 Task: Search one way flight ticket for 3 adults, 3 children in premium economy from Pasco: Tri-cities Airport to Rockford: Chicago Rockford International Airport(was Northwest Chicagoland Regional Airport At Rockford) on 5-1-2023. Choice of flights is Spirit. Number of bags: 1 carry on bag. Price is upto 84000. Outbound departure time preference is 19:15.
Action: Mouse moved to (209, 362)
Screenshot: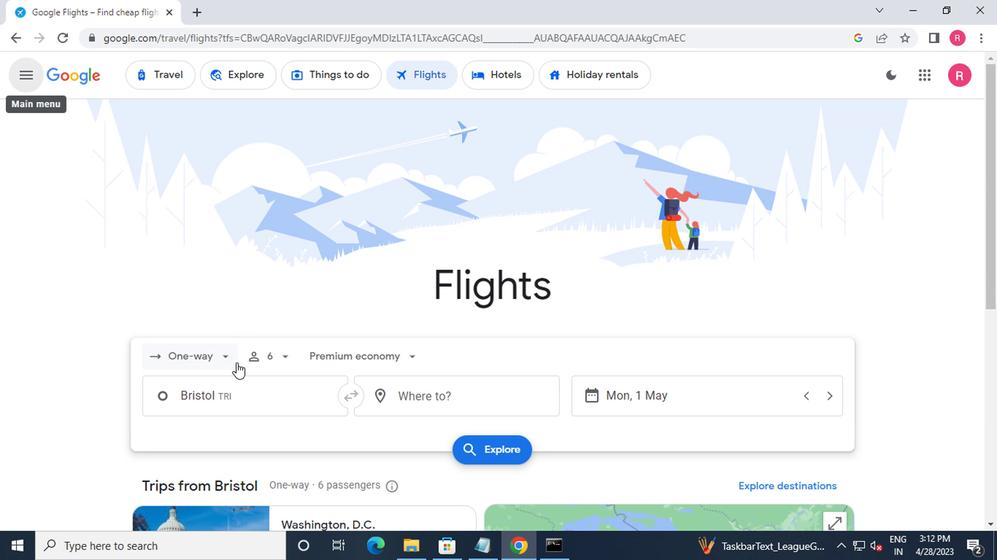 
Action: Mouse pressed left at (209, 362)
Screenshot: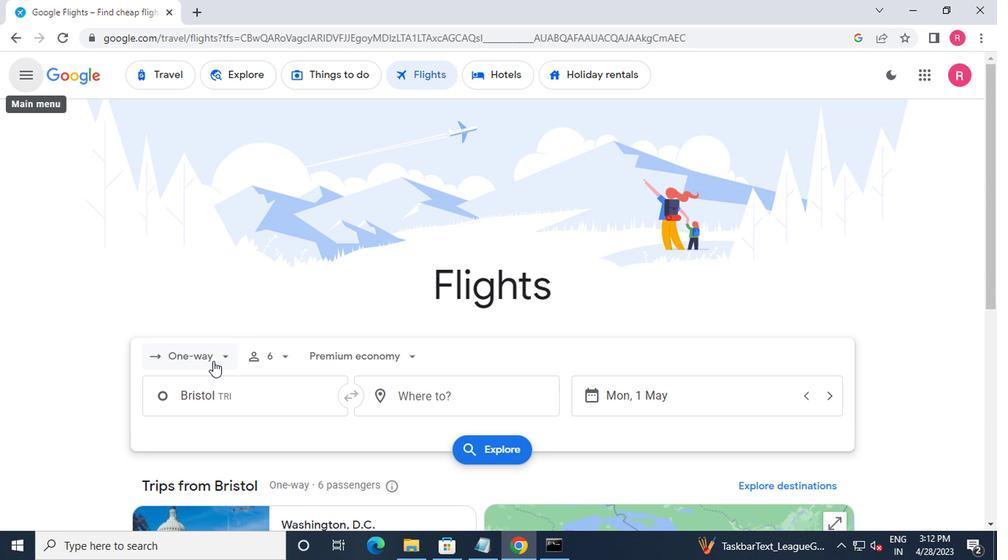 
Action: Mouse moved to (213, 417)
Screenshot: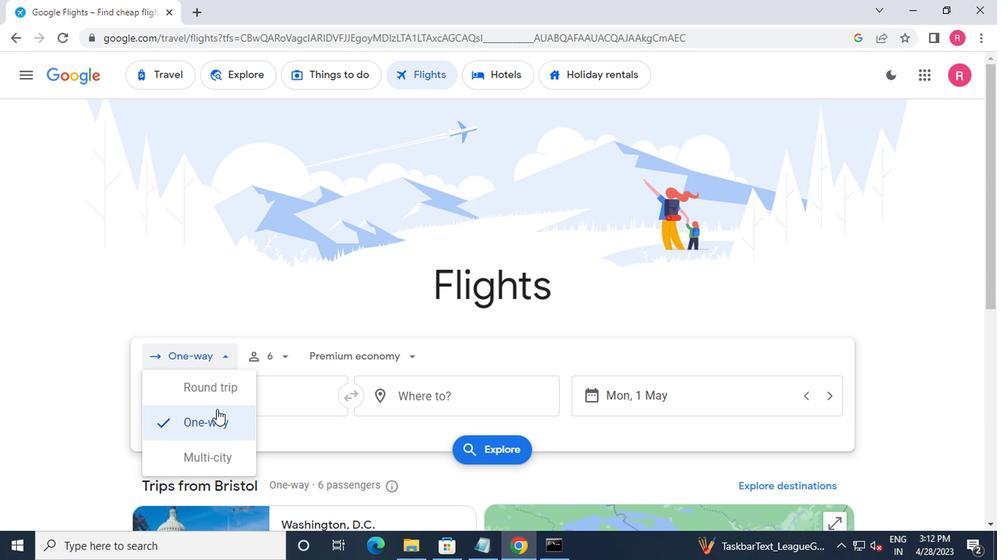 
Action: Mouse pressed left at (213, 417)
Screenshot: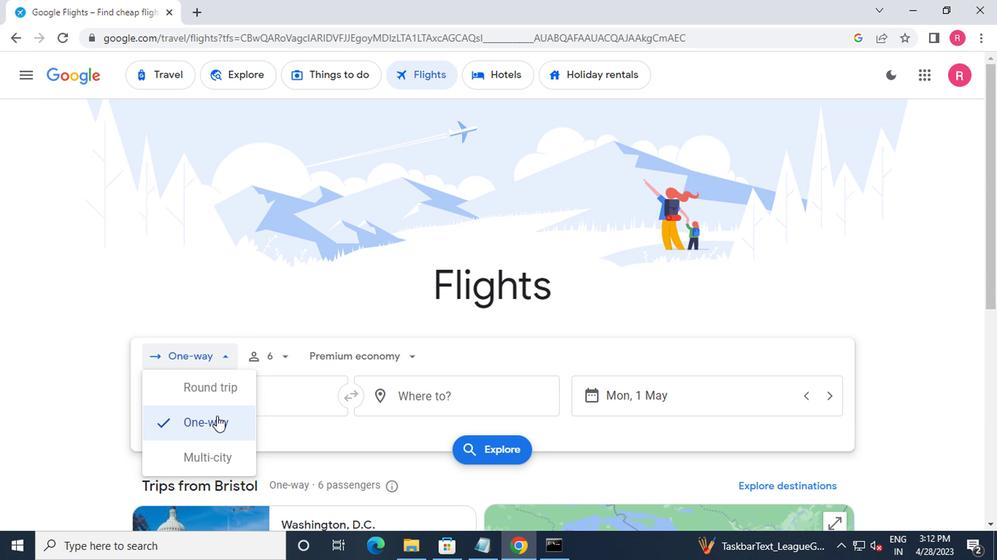 
Action: Mouse moved to (273, 357)
Screenshot: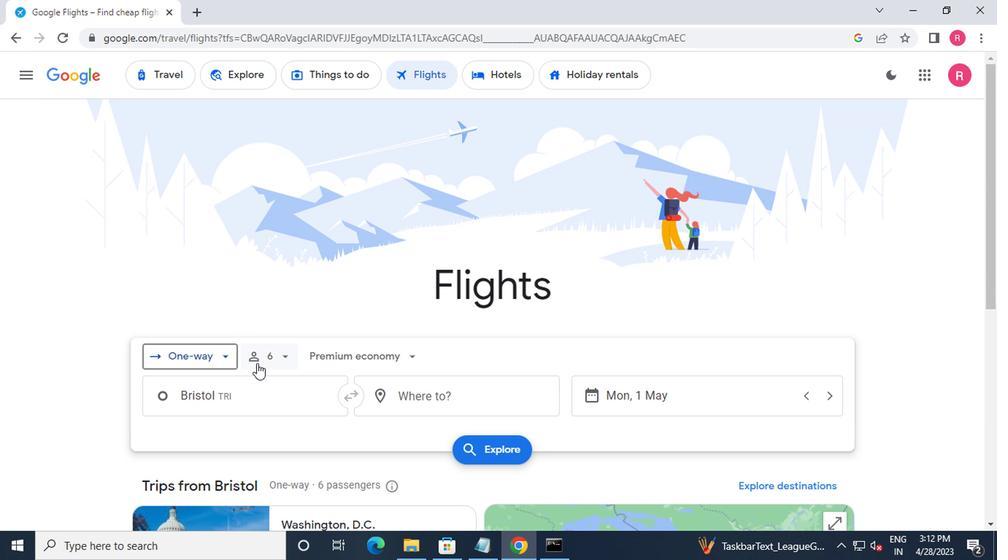 
Action: Mouse pressed left at (273, 357)
Screenshot: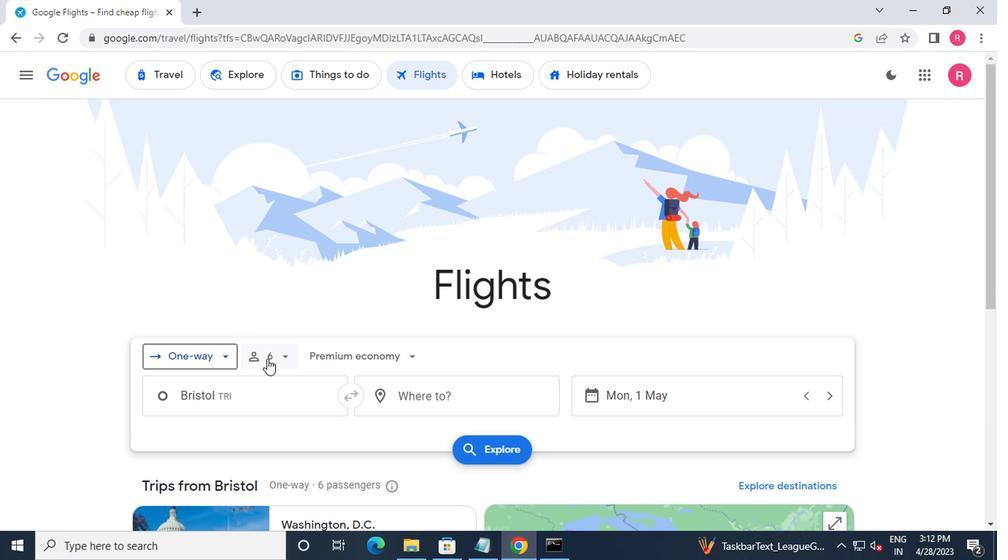 
Action: Mouse moved to (394, 398)
Screenshot: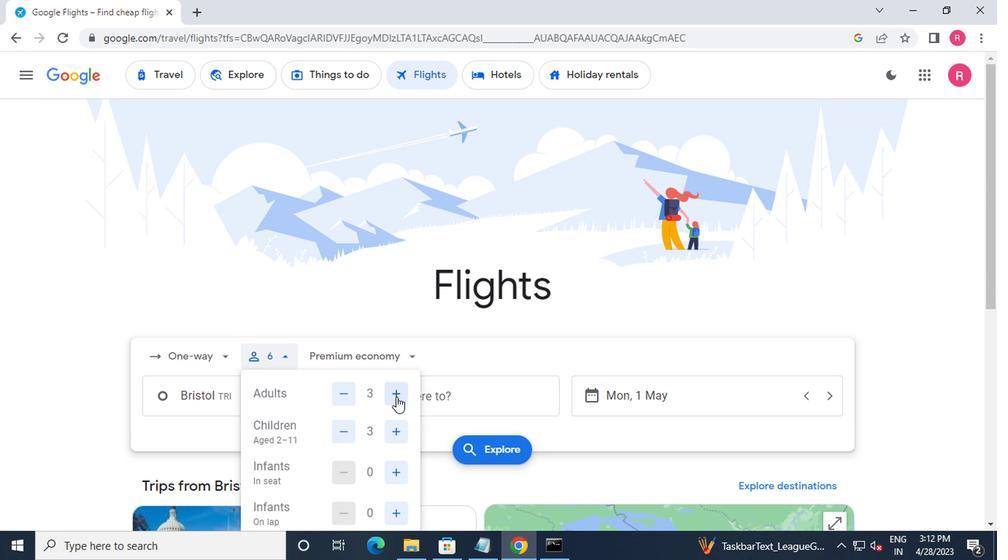 
Action: Mouse pressed left at (394, 398)
Screenshot: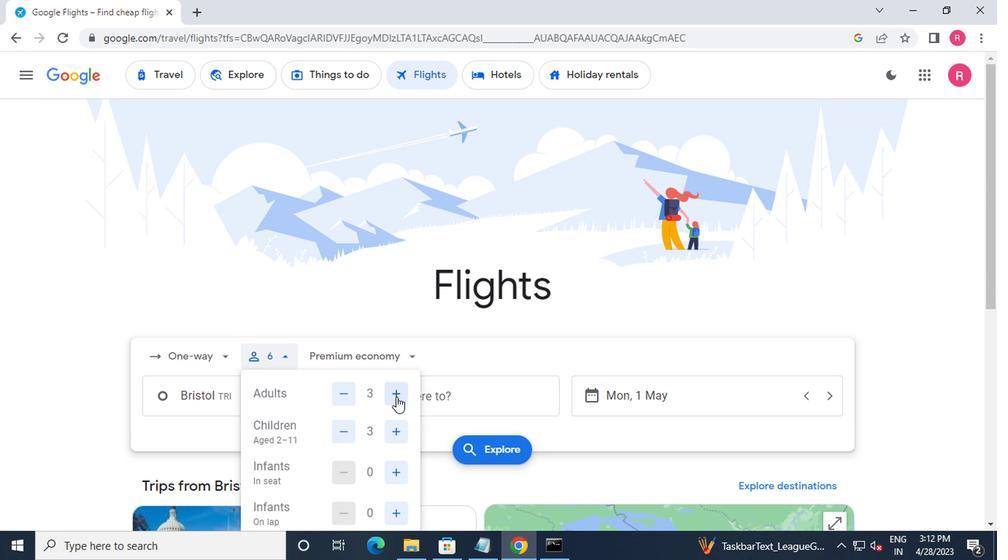 
Action: Mouse moved to (349, 431)
Screenshot: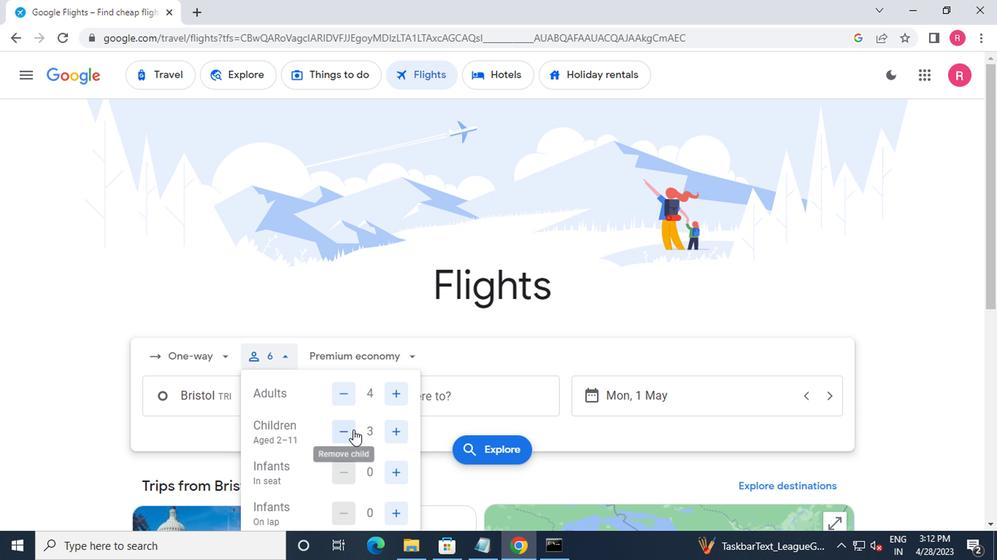 
Action: Mouse pressed left at (349, 431)
Screenshot: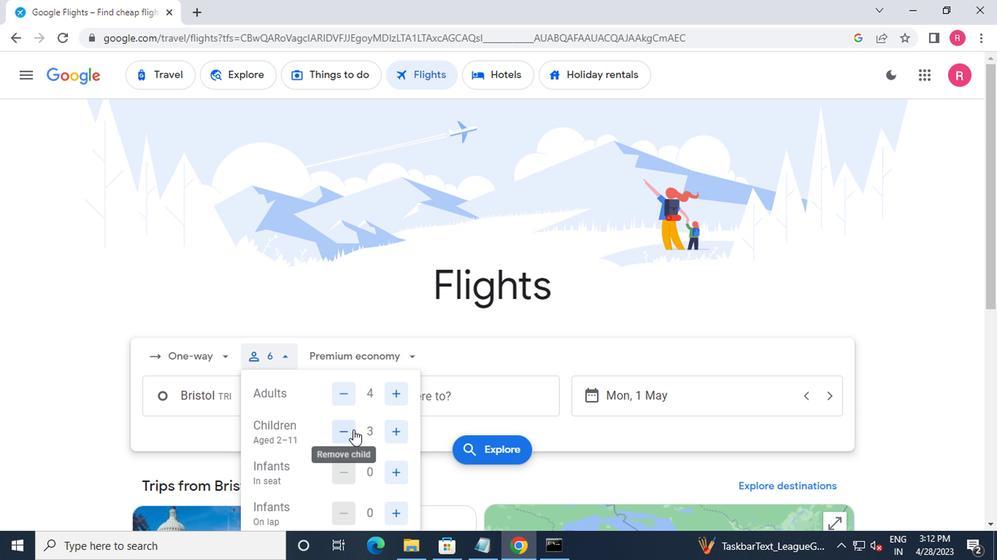 
Action: Mouse moved to (394, 469)
Screenshot: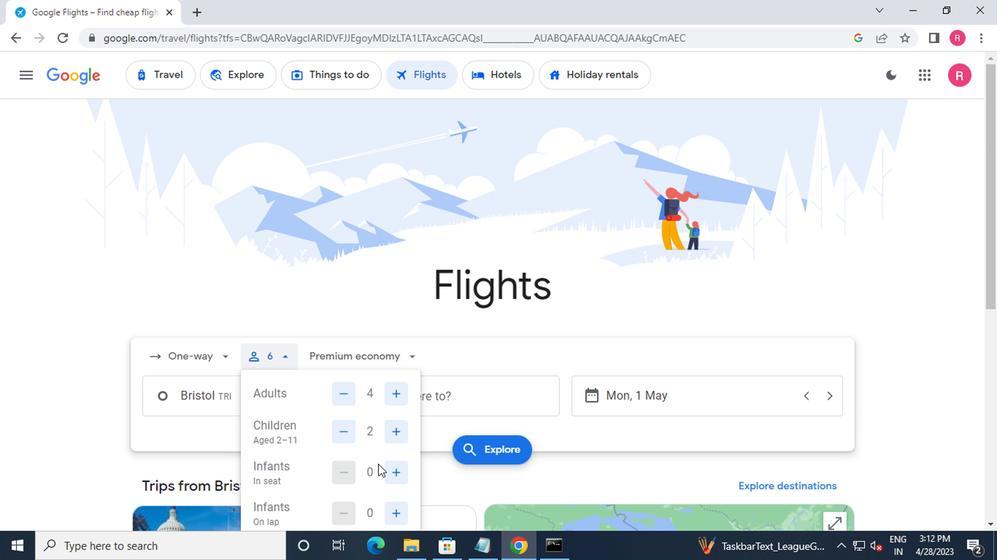 
Action: Mouse pressed left at (394, 469)
Screenshot: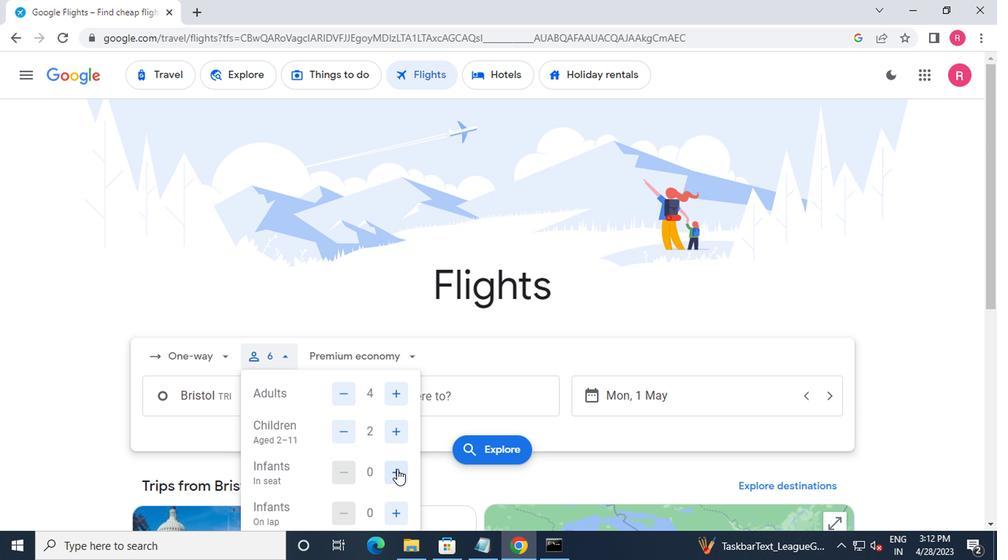 
Action: Mouse pressed left at (394, 469)
Screenshot: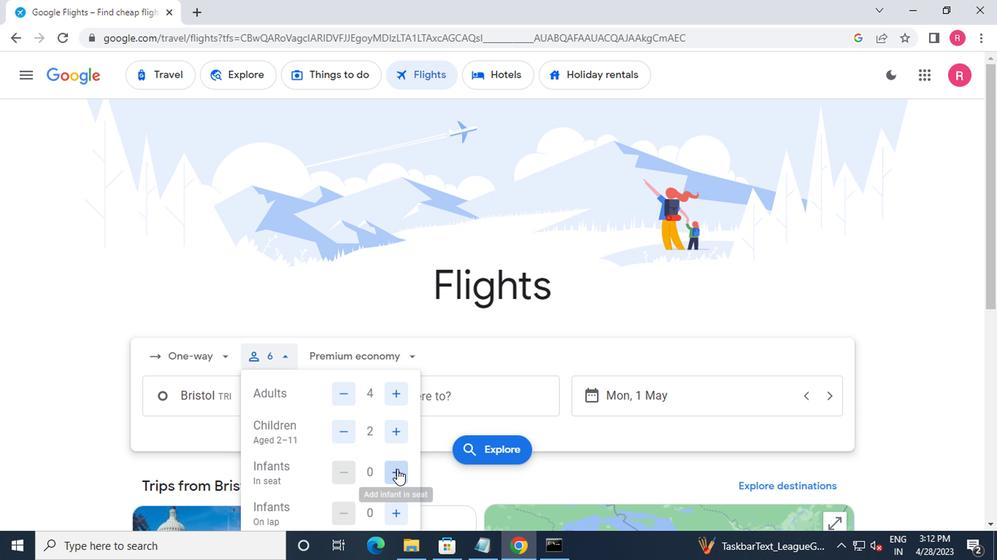 
Action: Mouse moved to (402, 507)
Screenshot: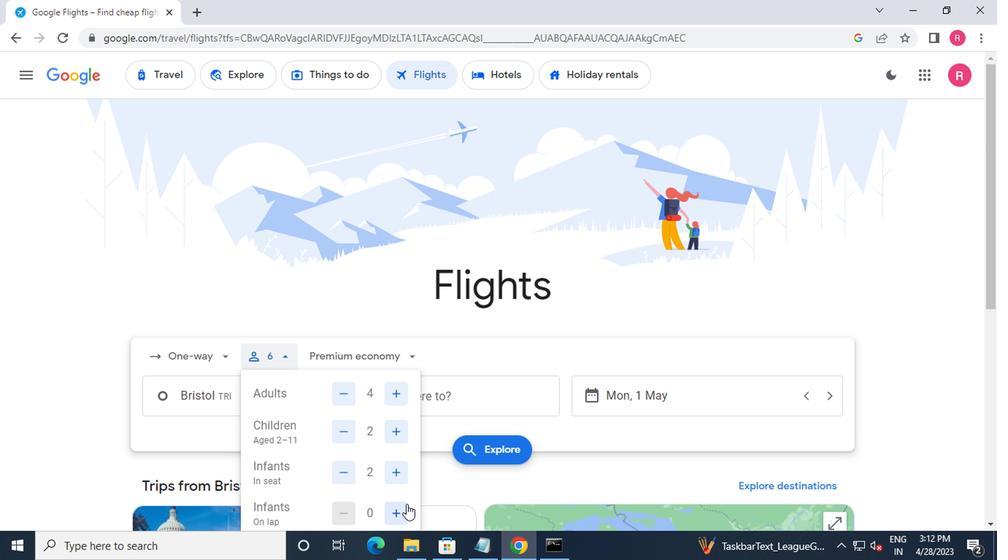 
Action: Mouse pressed left at (402, 507)
Screenshot: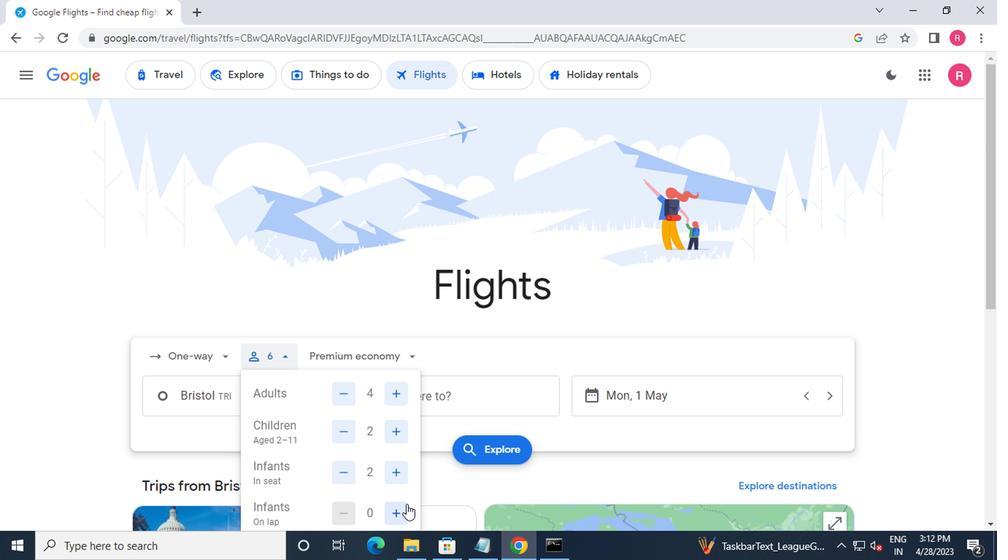 
Action: Mouse moved to (401, 497)
Screenshot: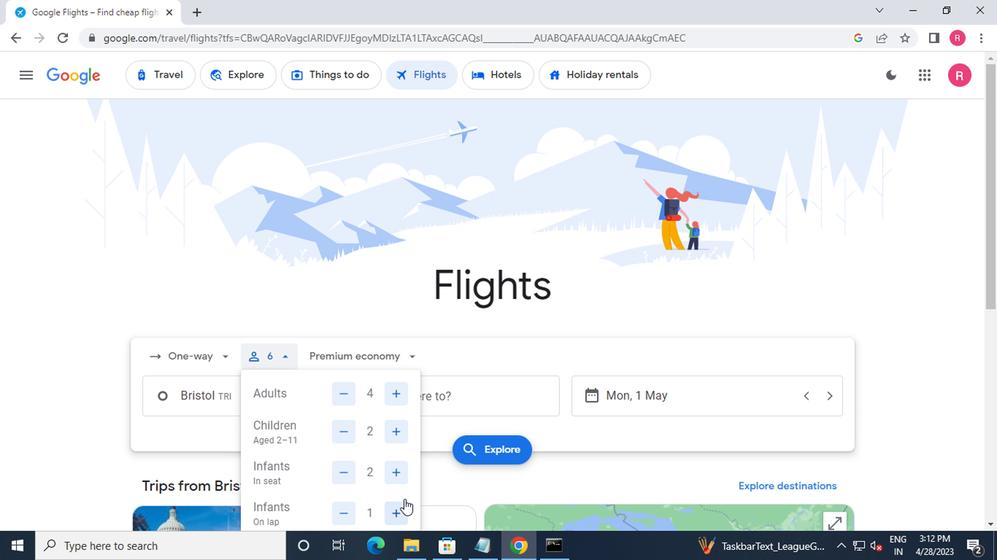 
Action: Mouse scrolled (401, 496) with delta (0, 0)
Screenshot: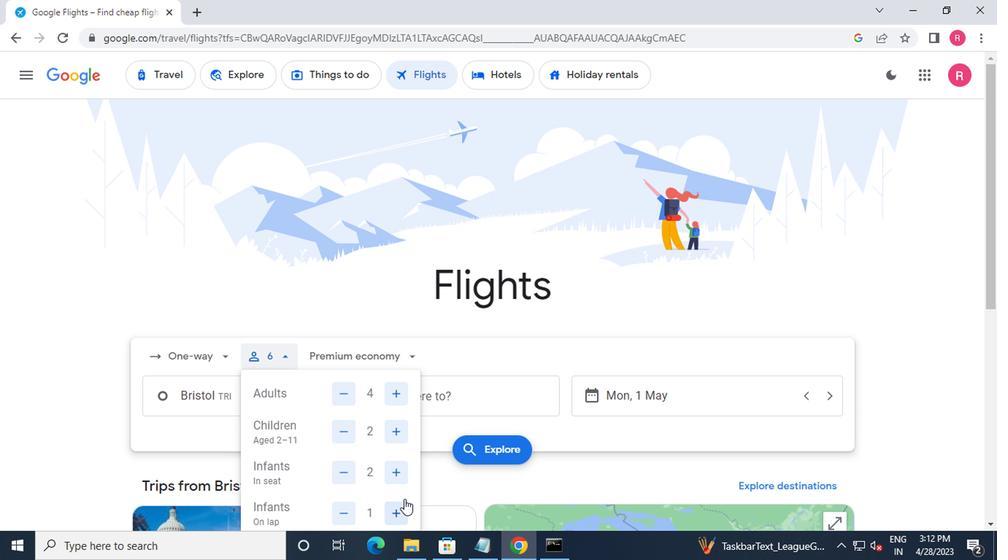 
Action: Mouse moved to (388, 480)
Screenshot: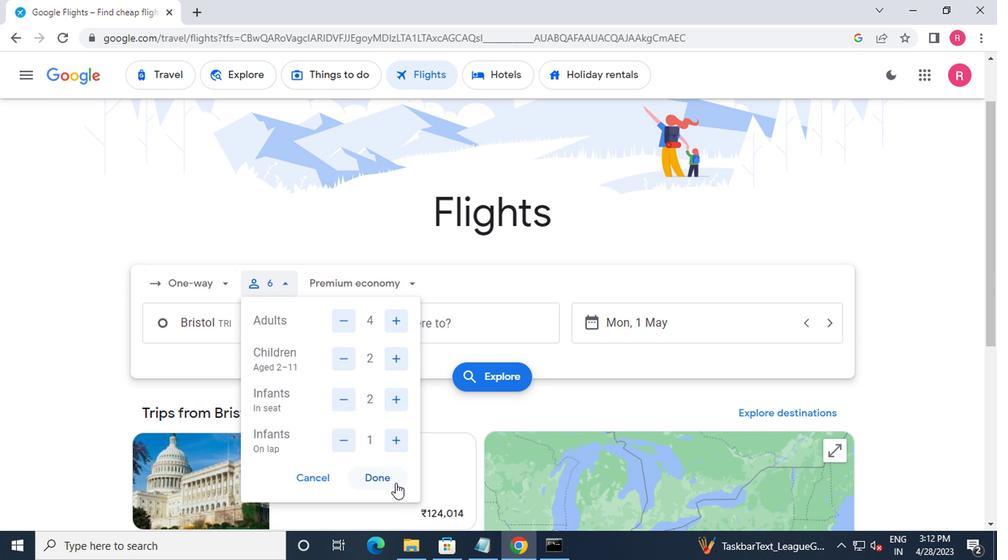 
Action: Mouse pressed left at (388, 480)
Screenshot: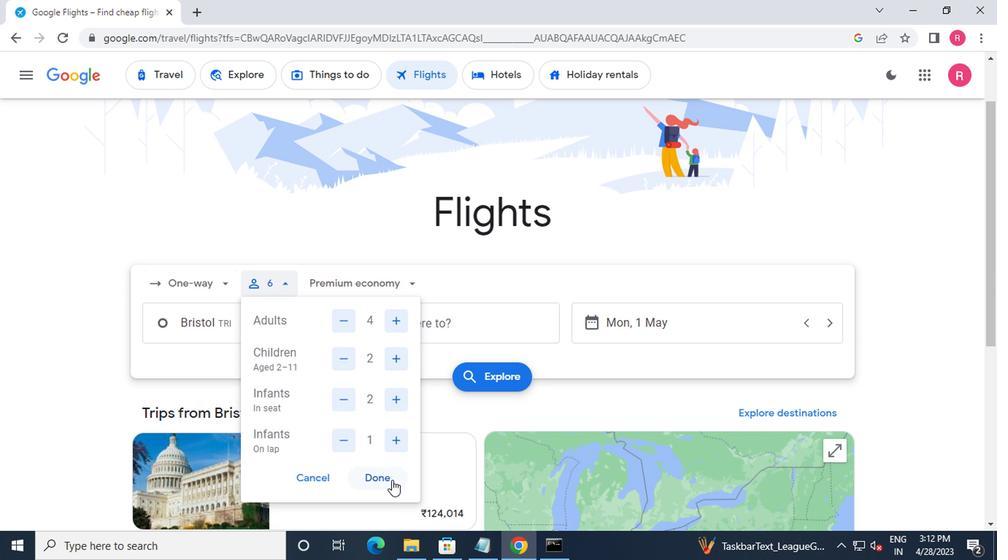
Action: Mouse moved to (362, 278)
Screenshot: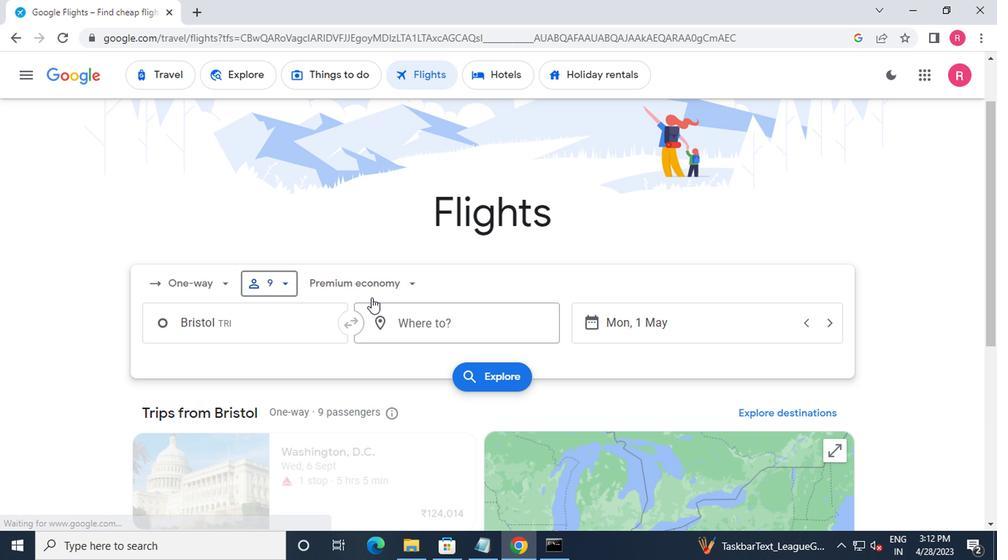 
Action: Mouse pressed left at (362, 278)
Screenshot: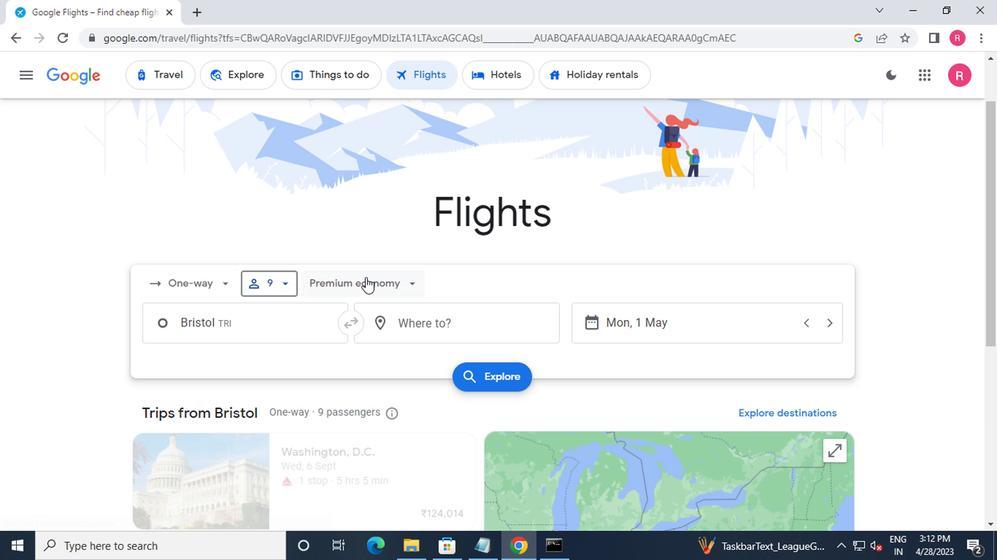 
Action: Mouse moved to (360, 326)
Screenshot: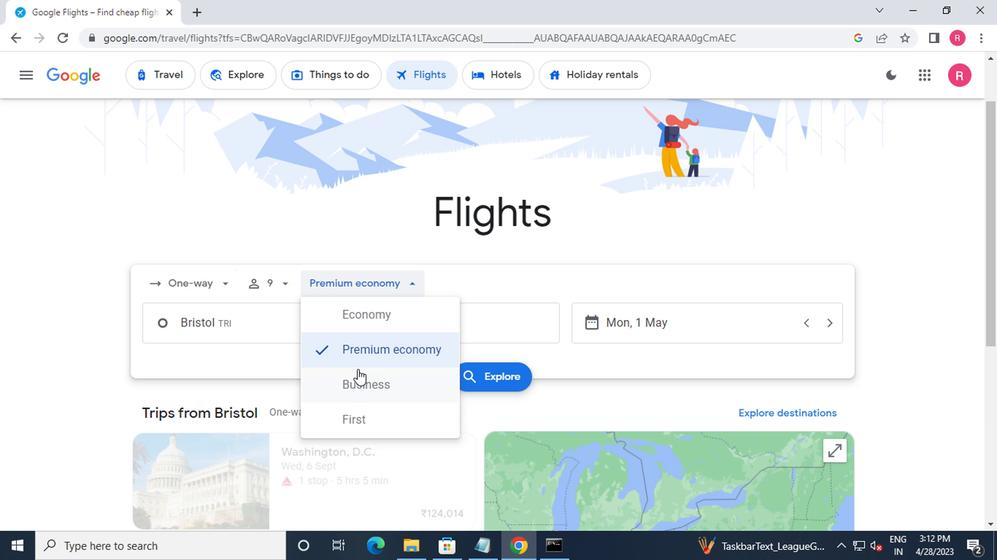 
Action: Mouse pressed left at (360, 326)
Screenshot: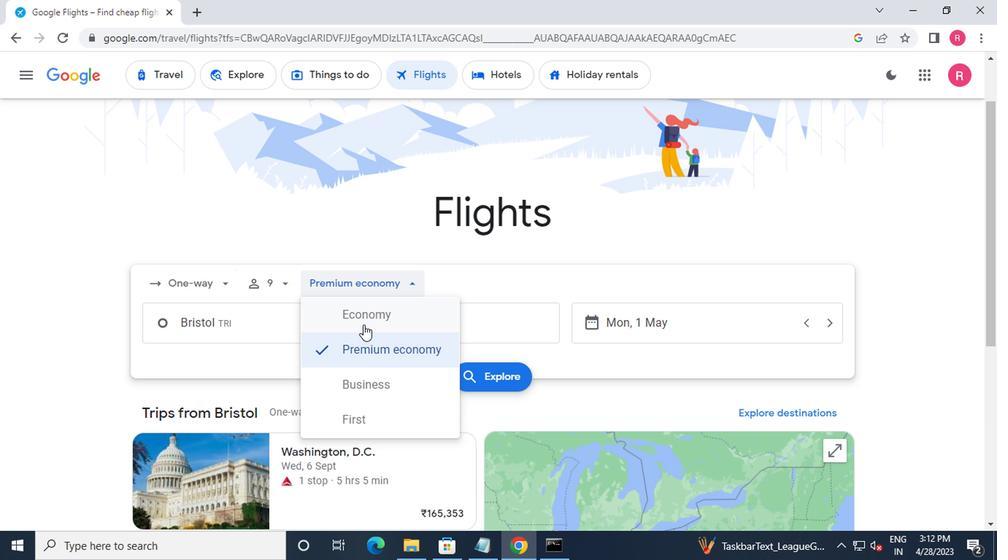 
Action: Mouse moved to (329, 332)
Screenshot: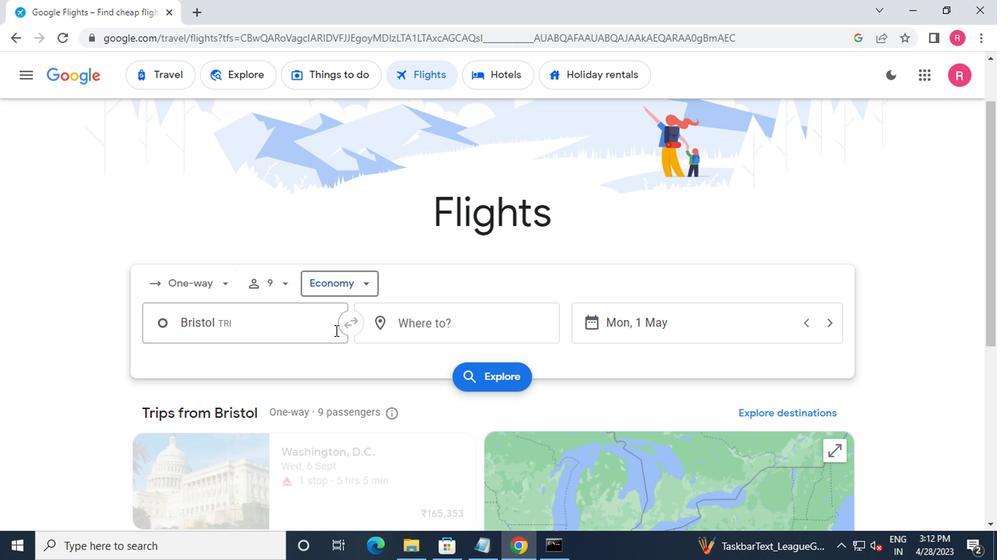 
Action: Mouse pressed left at (329, 332)
Screenshot: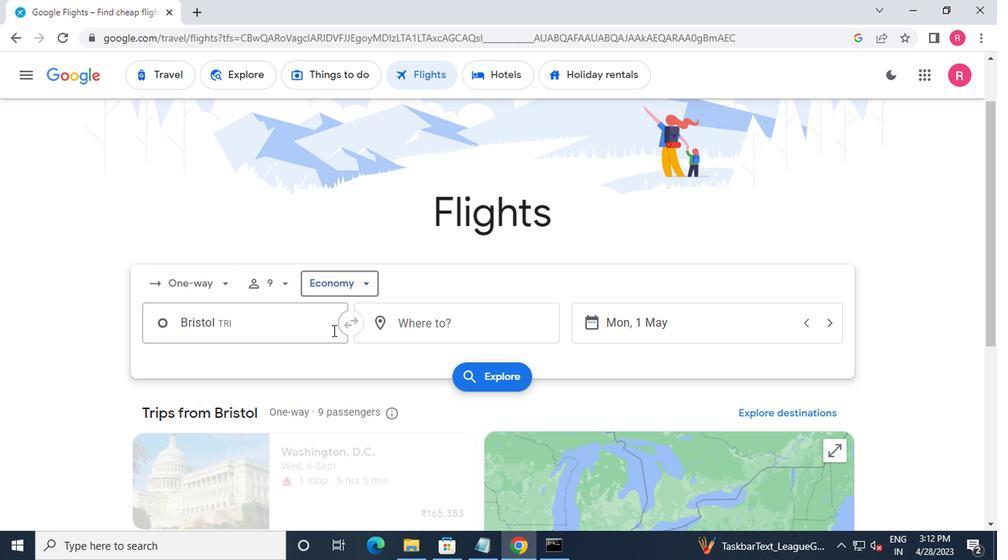 
Action: Mouse moved to (223, 372)
Screenshot: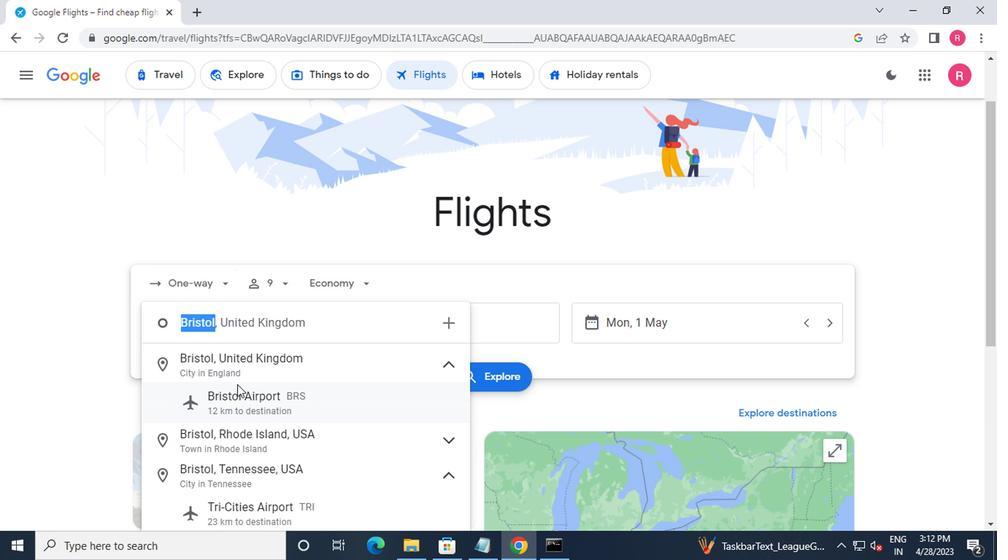 
Action: Mouse scrolled (223, 372) with delta (0, 0)
Screenshot: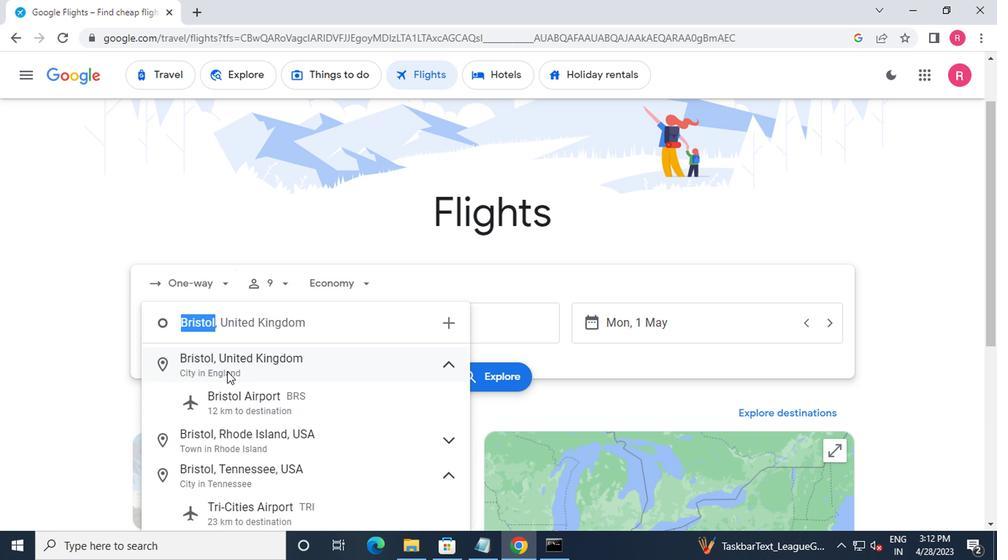 
Action: Mouse scrolled (223, 372) with delta (0, 0)
Screenshot: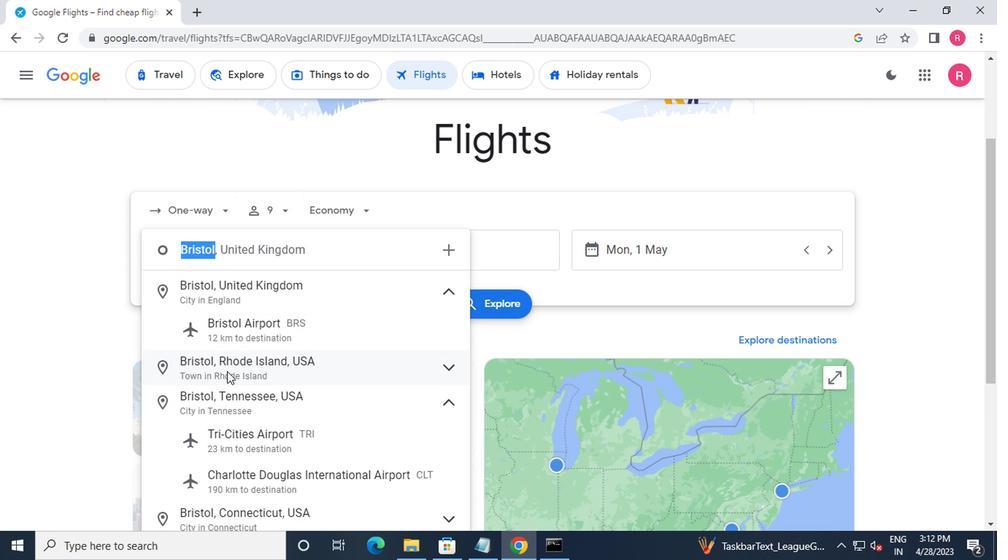 
Action: Mouse scrolled (223, 372) with delta (0, 0)
Screenshot: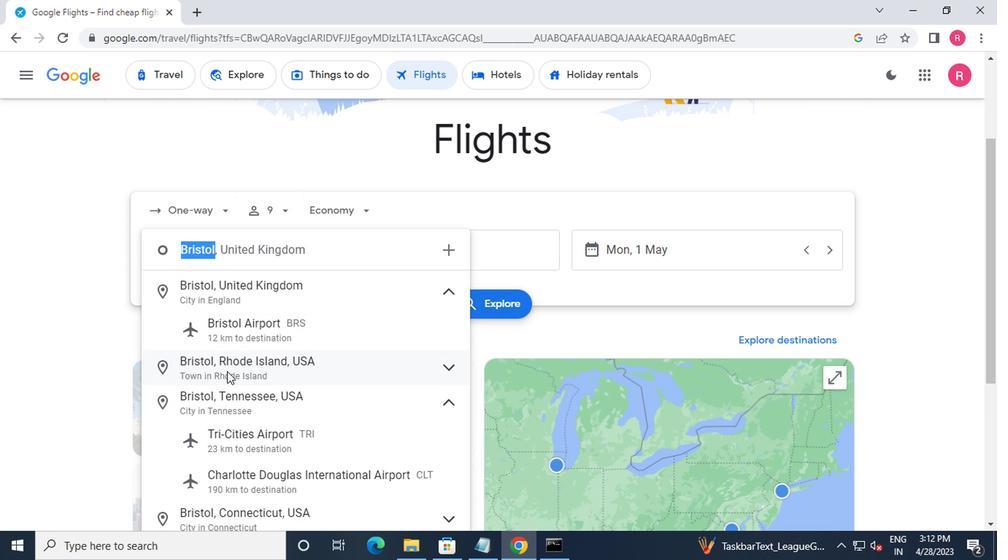 
Action: Mouse moved to (224, 369)
Screenshot: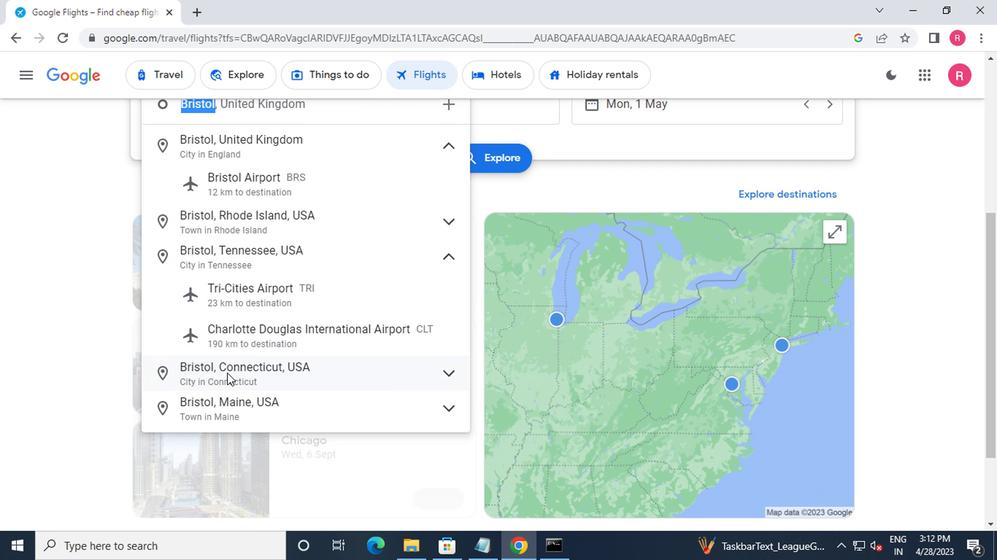 
Action: Mouse scrolled (224, 369) with delta (0, 0)
Screenshot: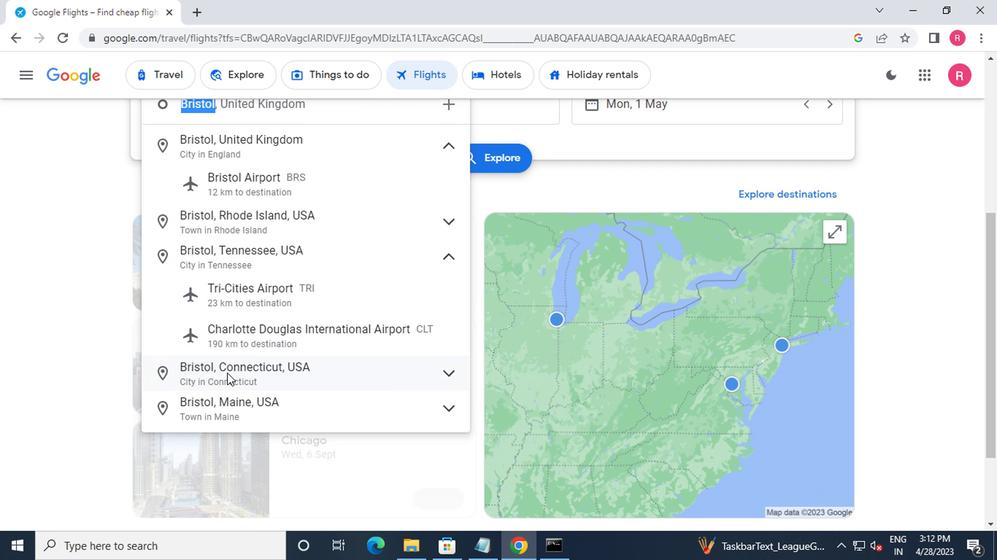 
Action: Mouse moved to (227, 357)
Screenshot: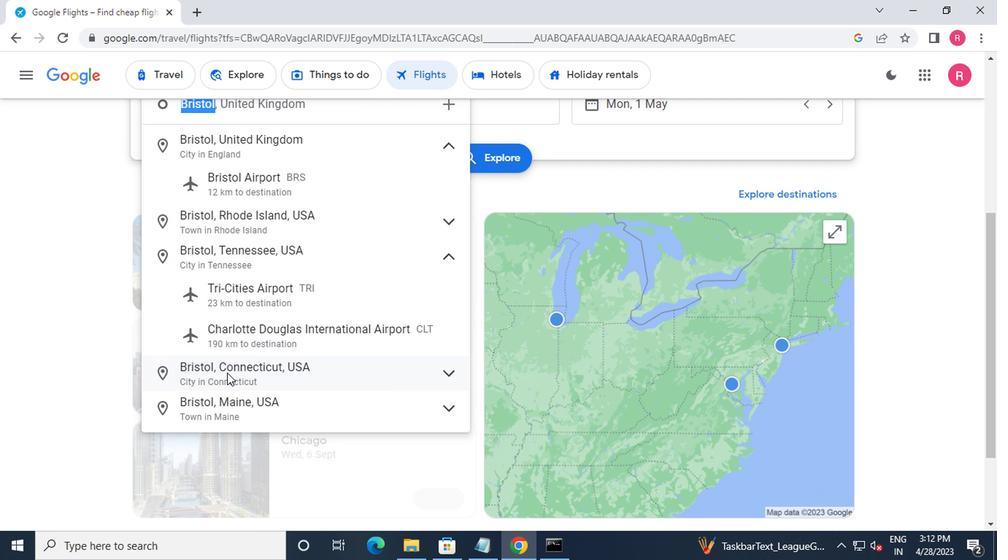 
Action: Mouse scrolled (227, 358) with delta (0, 0)
Screenshot: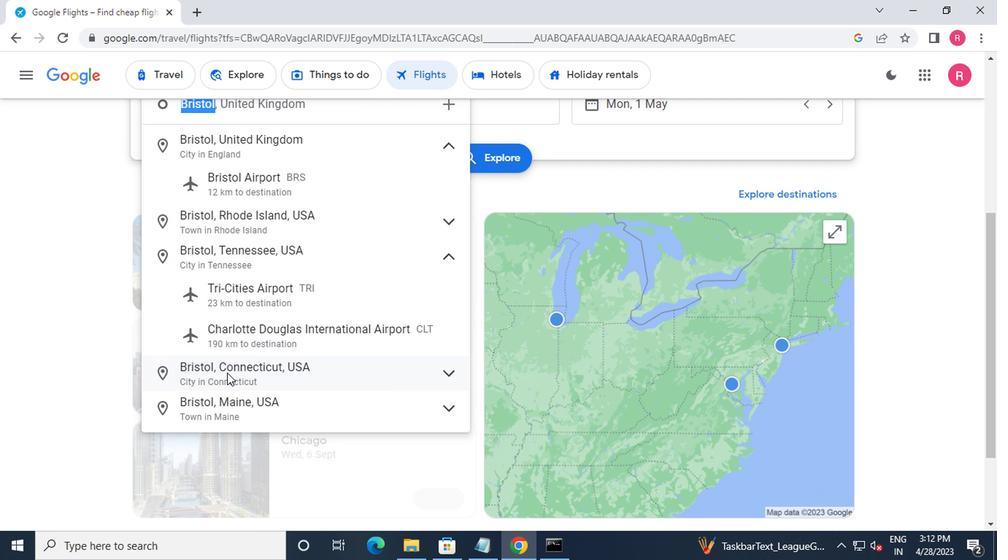 
Action: Mouse moved to (227, 354)
Screenshot: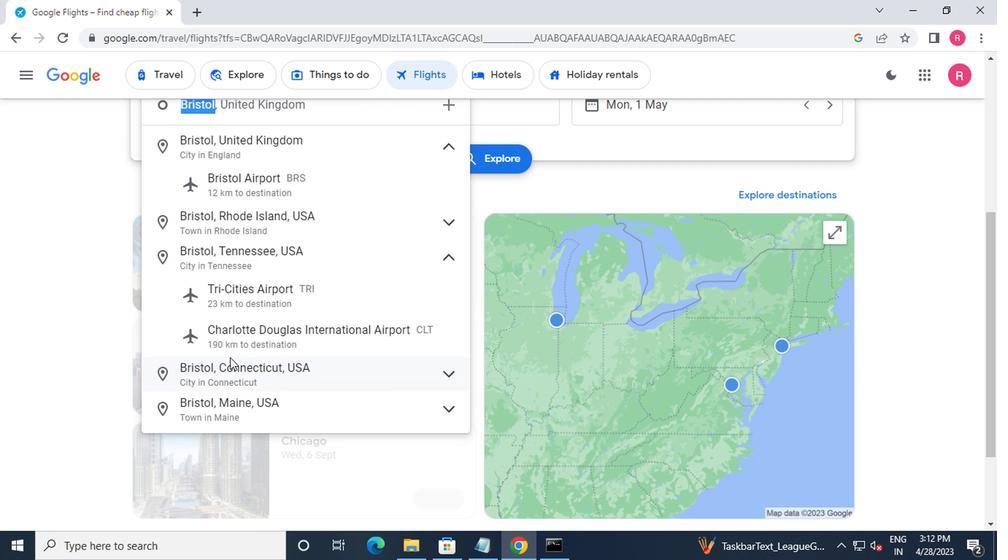 
Action: Mouse scrolled (227, 354) with delta (0, 0)
Screenshot: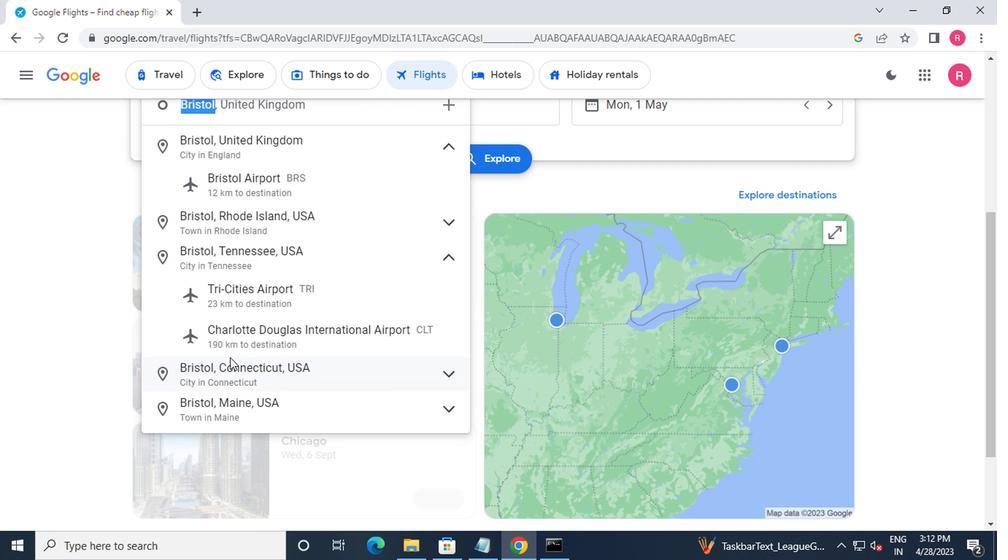 
Action: Mouse moved to (227, 346)
Screenshot: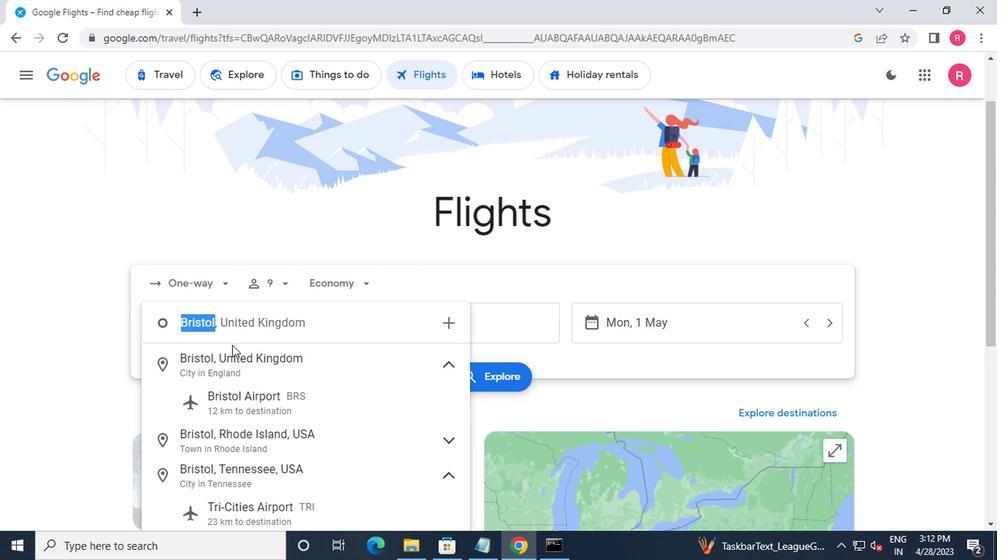
Action: Key pressed <Key.shift><Key.shift>TE<Key.backspace>RI
Screenshot: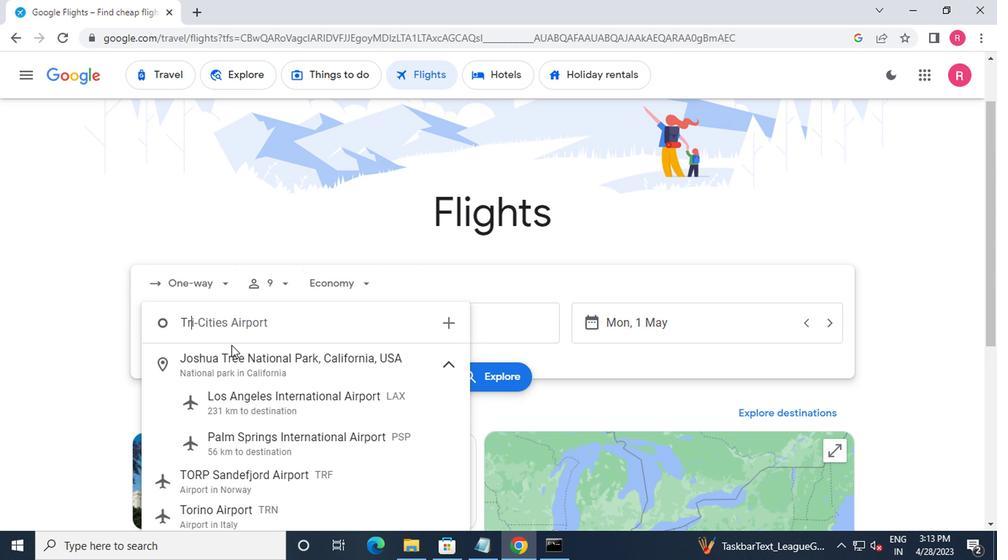 
Action: Mouse moved to (246, 363)
Screenshot: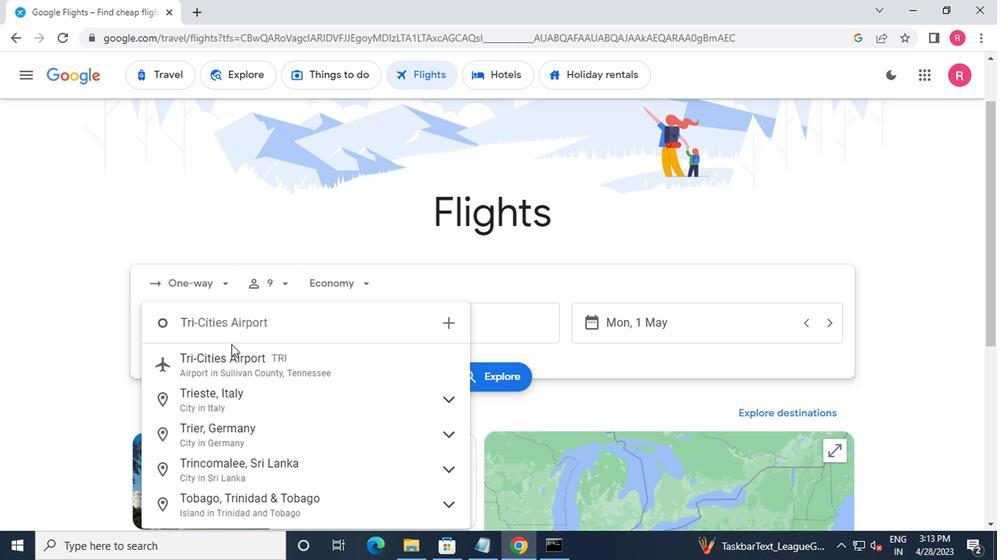 
Action: Mouse pressed left at (246, 363)
Screenshot: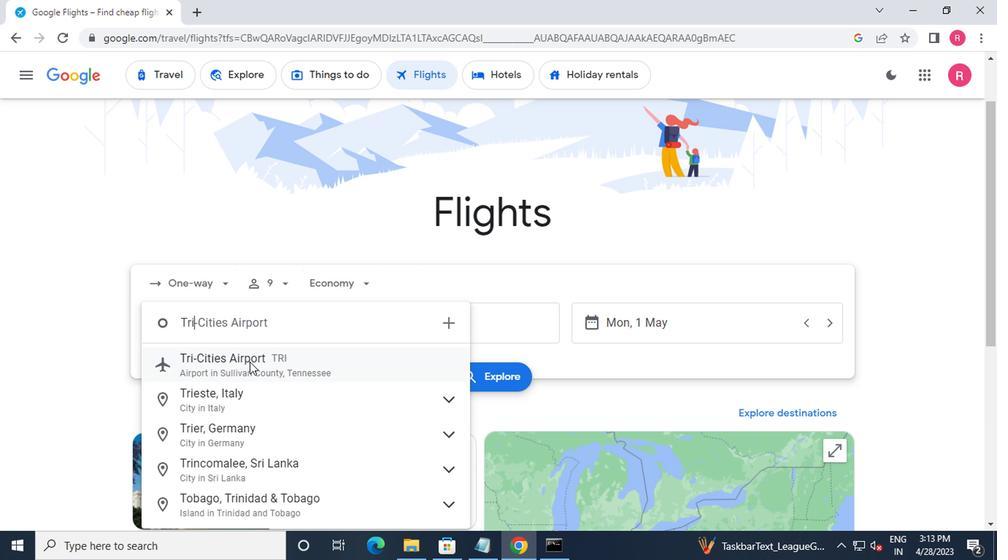 
Action: Mouse moved to (448, 325)
Screenshot: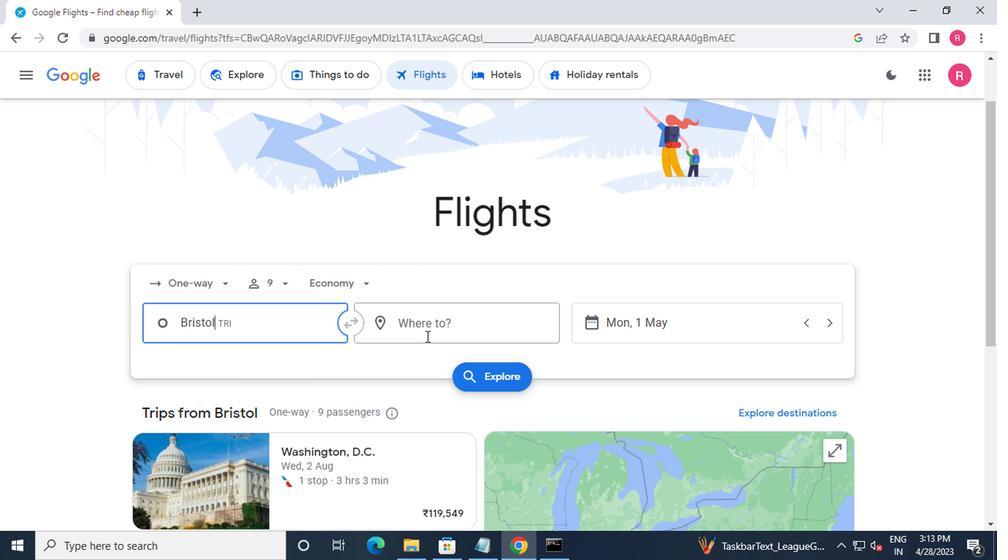 
Action: Mouse pressed left at (448, 325)
Screenshot: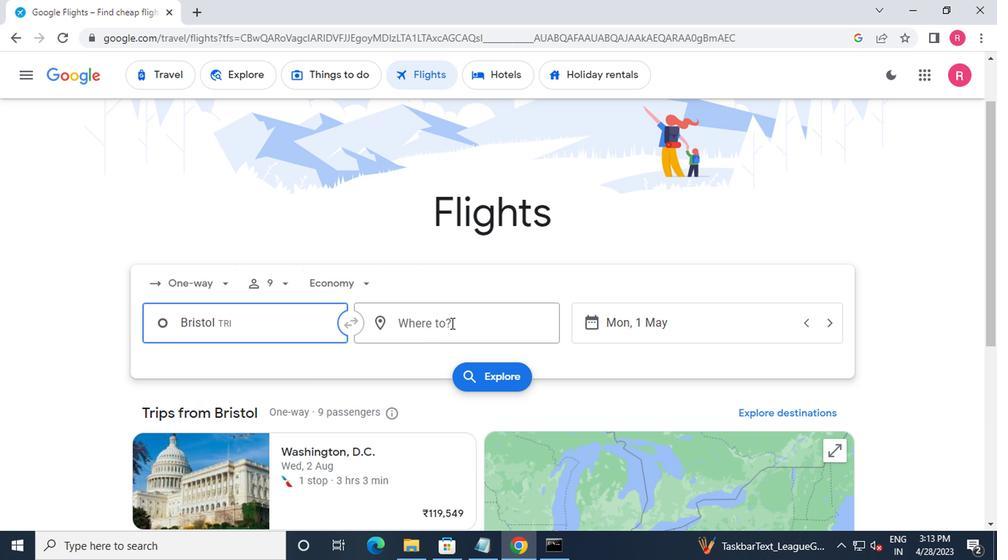 
Action: Mouse moved to (443, 466)
Screenshot: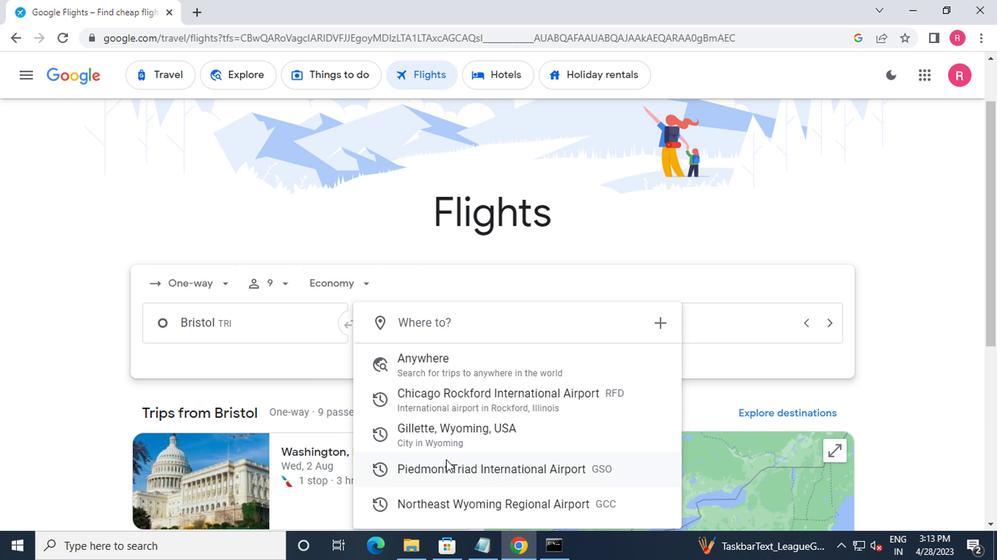 
Action: Mouse pressed left at (443, 466)
Screenshot: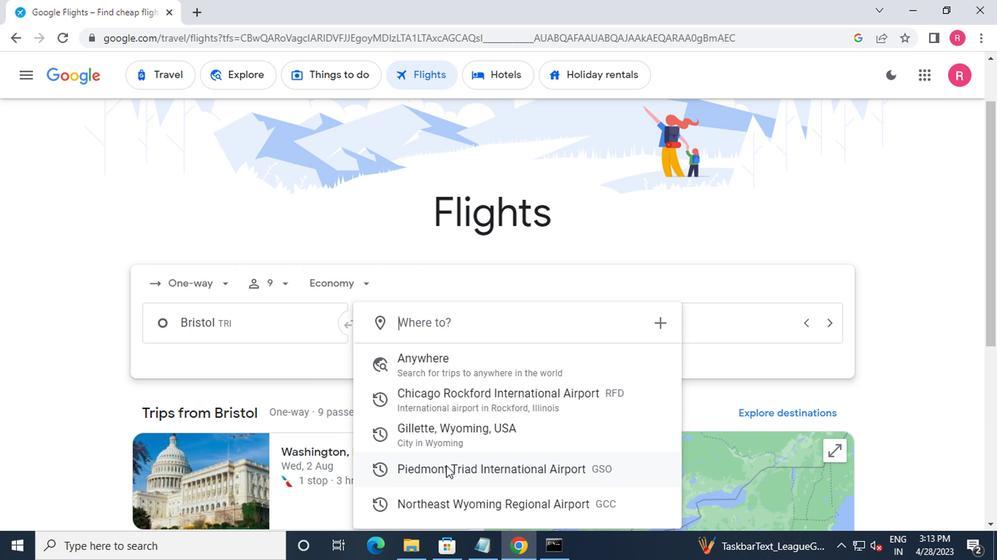 
Action: Mouse moved to (677, 325)
Screenshot: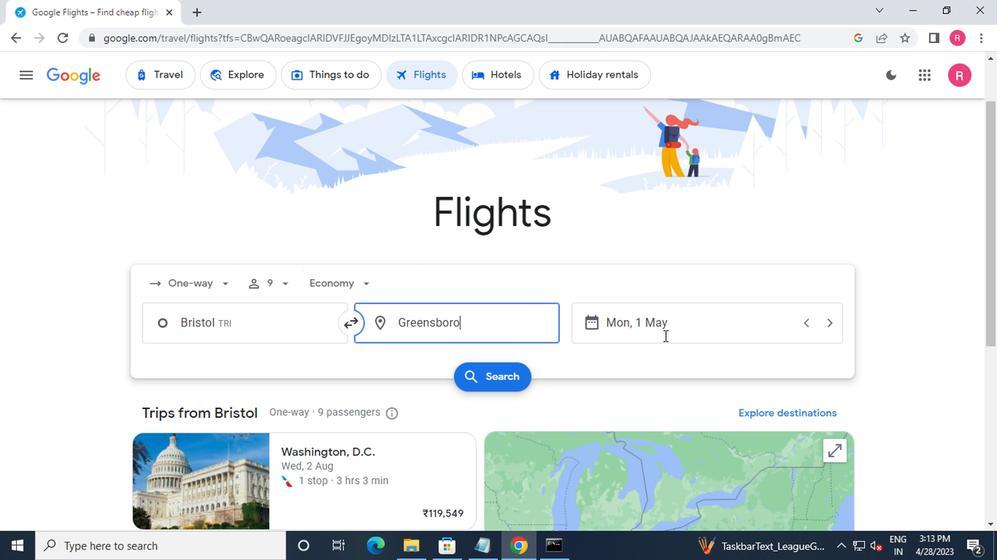 
Action: Mouse pressed left at (677, 325)
Screenshot: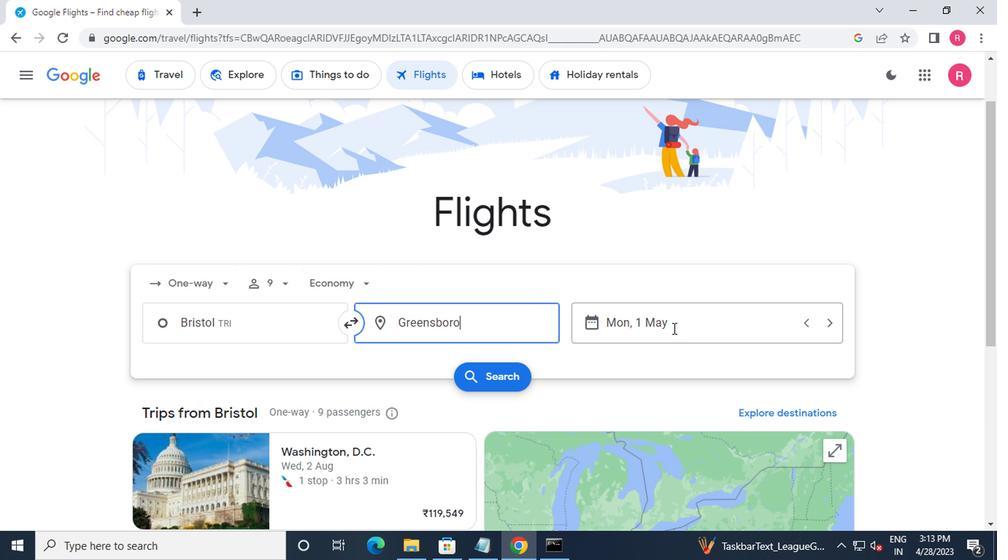 
Action: Mouse moved to (648, 269)
Screenshot: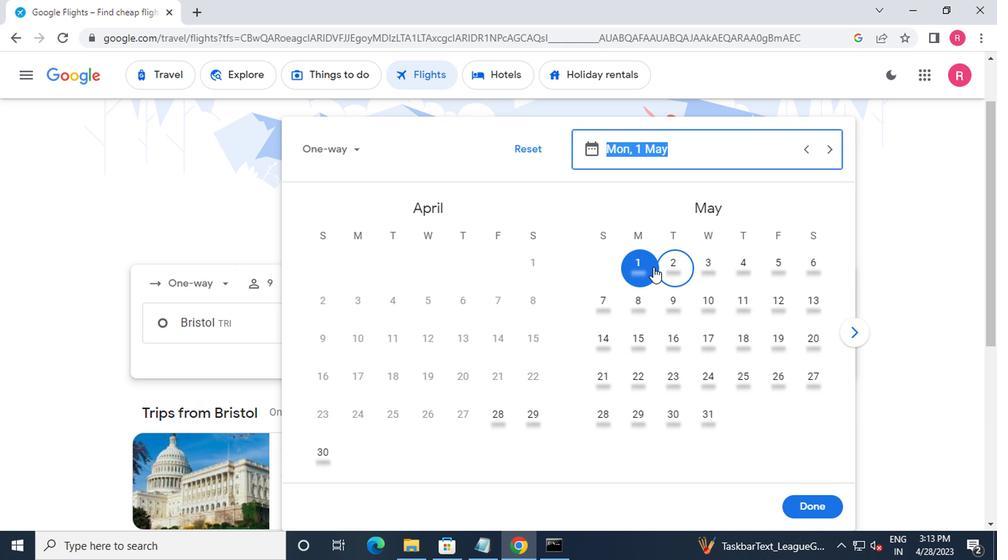 
Action: Mouse pressed left at (648, 269)
Screenshot: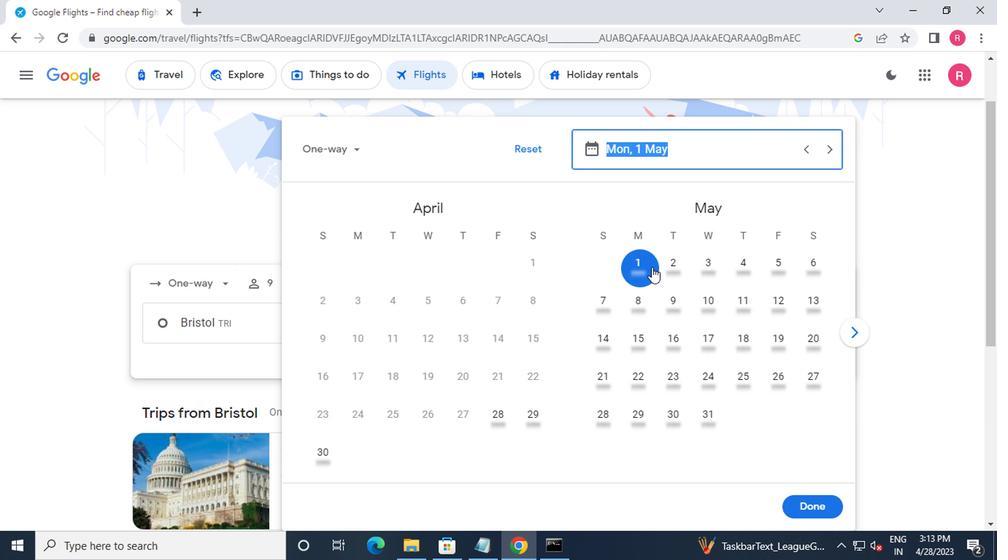 
Action: Mouse moved to (820, 505)
Screenshot: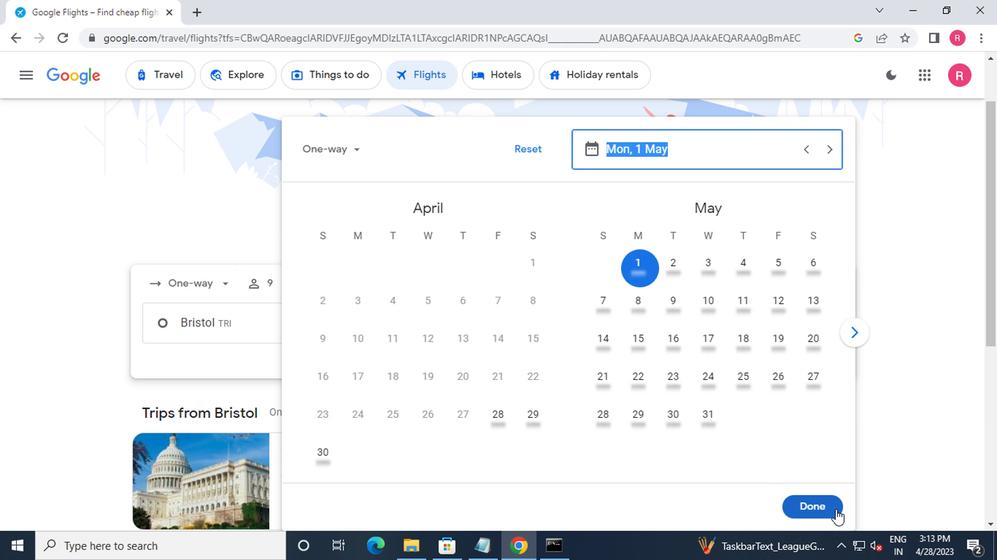 
Action: Mouse pressed left at (820, 505)
Screenshot: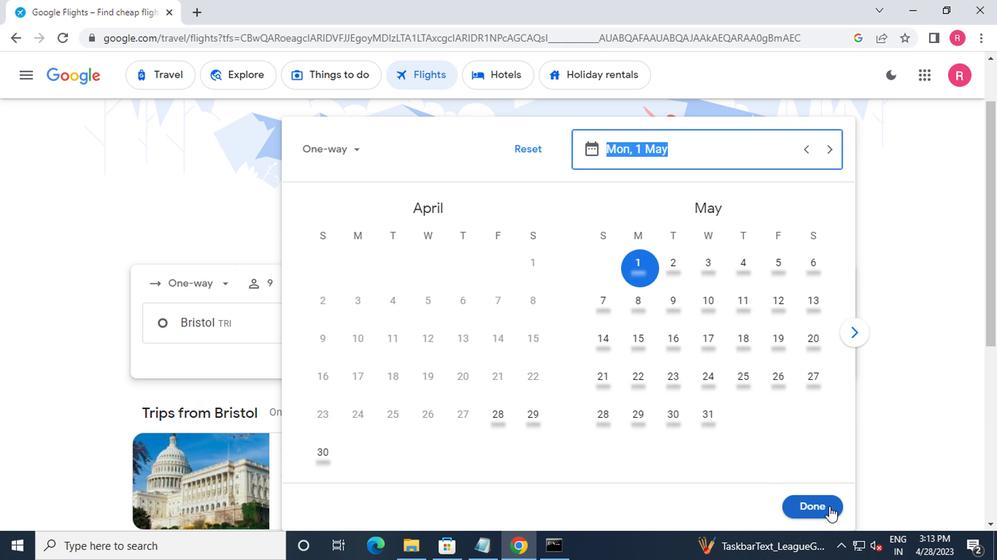 
Action: Mouse moved to (474, 383)
Screenshot: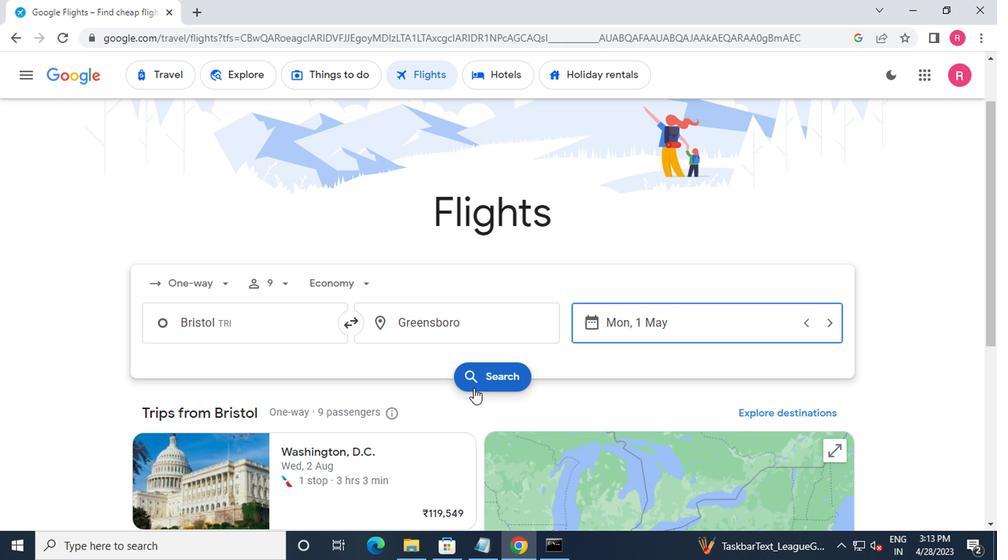 
Action: Mouse pressed left at (474, 383)
Screenshot: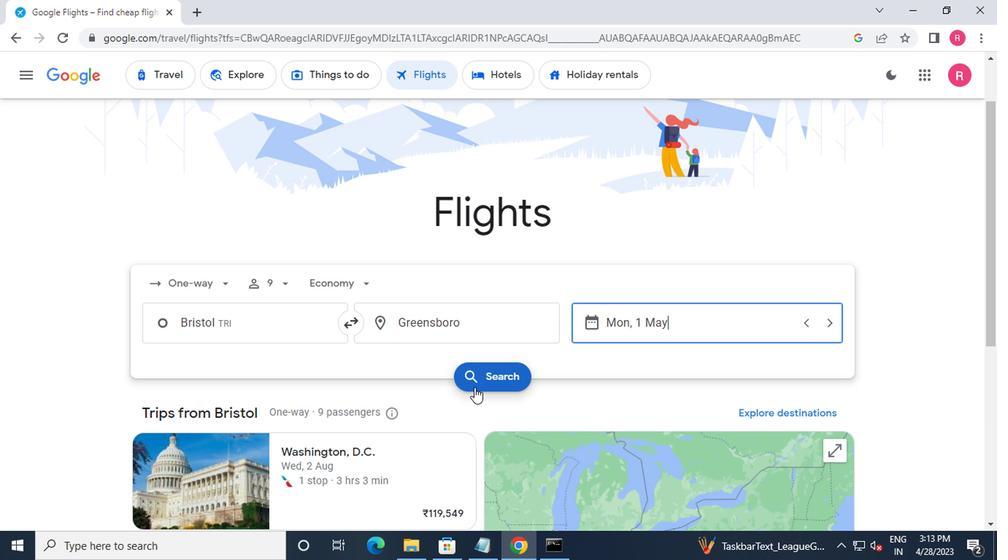 
Action: Mouse moved to (158, 210)
Screenshot: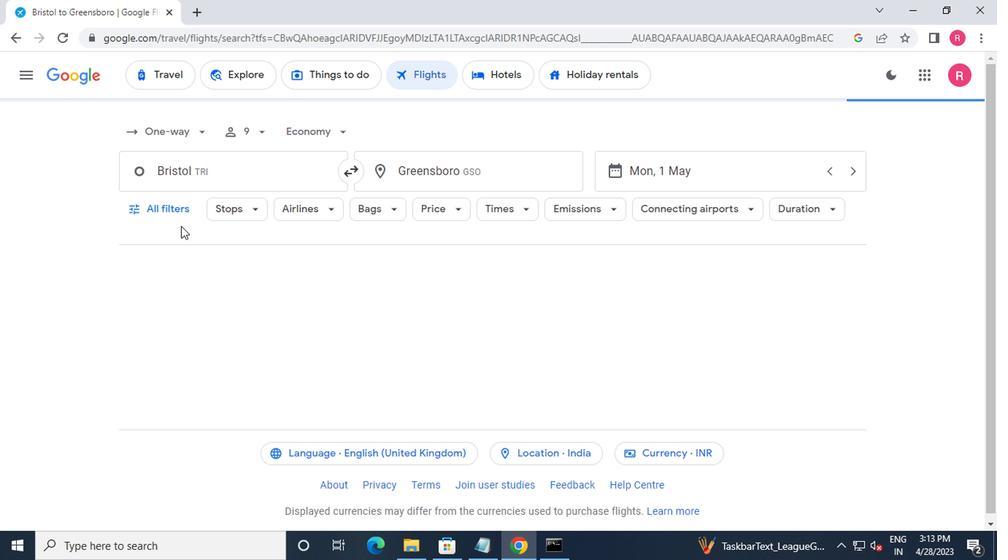 
Action: Mouse pressed left at (158, 210)
Screenshot: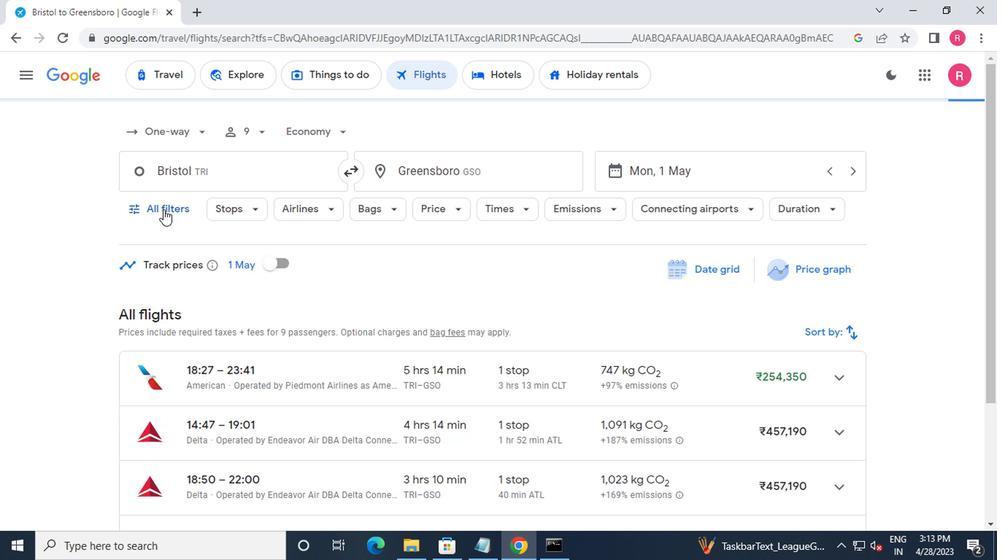 
Action: Mouse moved to (204, 361)
Screenshot: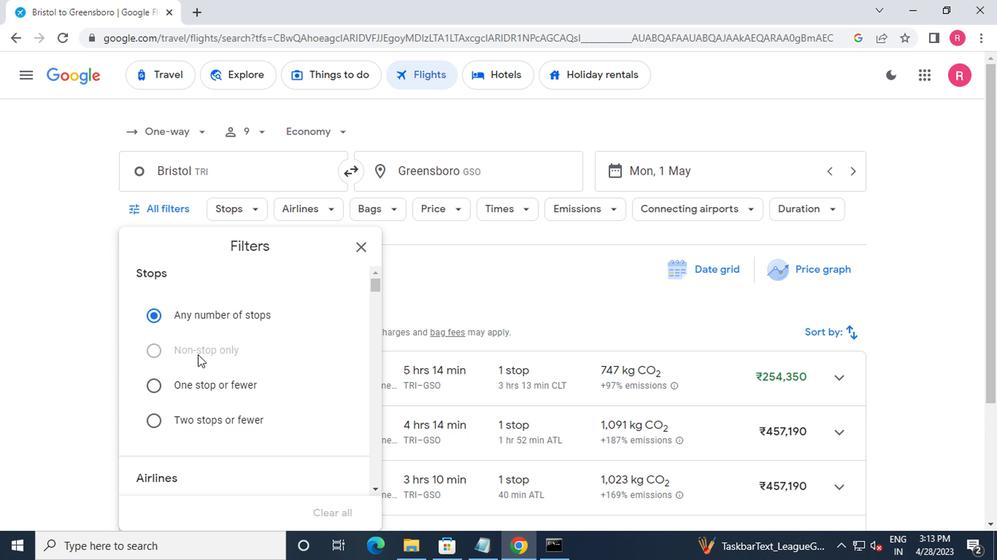 
Action: Mouse scrolled (204, 360) with delta (0, -1)
Screenshot: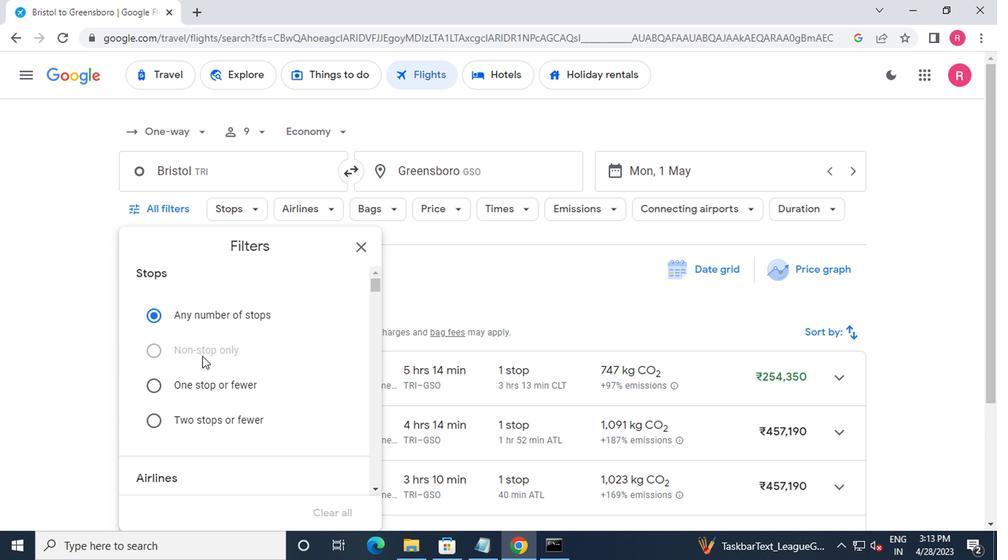 
Action: Mouse moved to (204, 361)
Screenshot: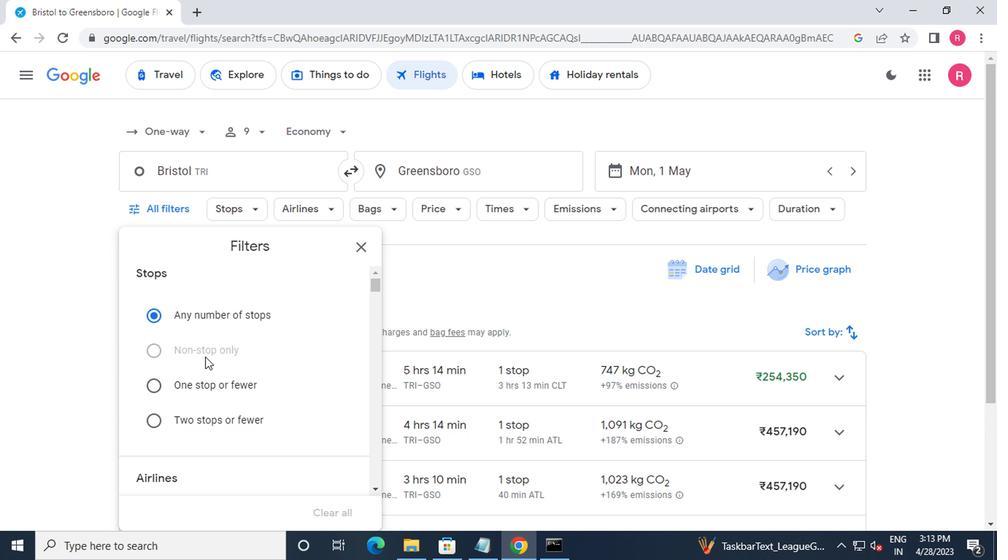 
Action: Mouse scrolled (204, 361) with delta (0, 0)
Screenshot: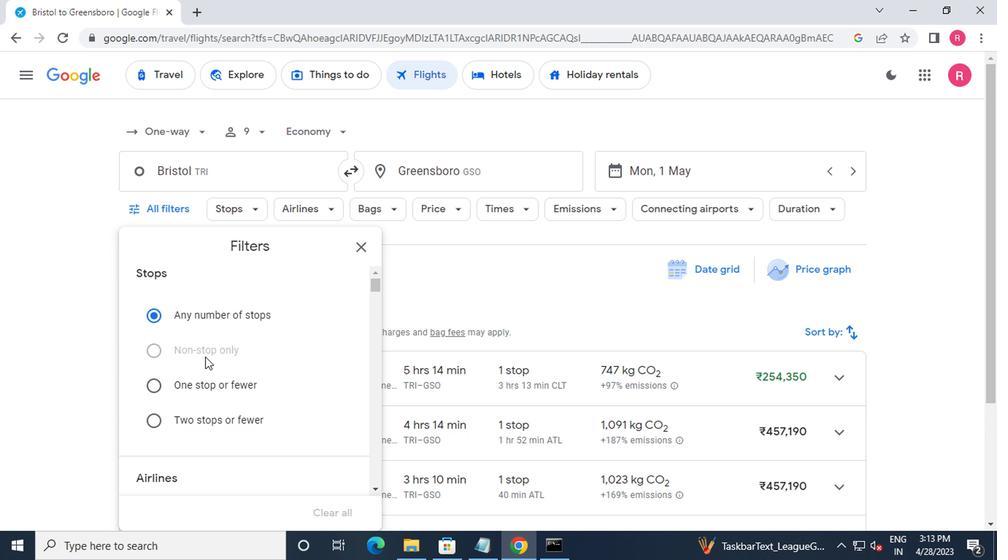 
Action: Mouse scrolled (204, 361) with delta (0, 0)
Screenshot: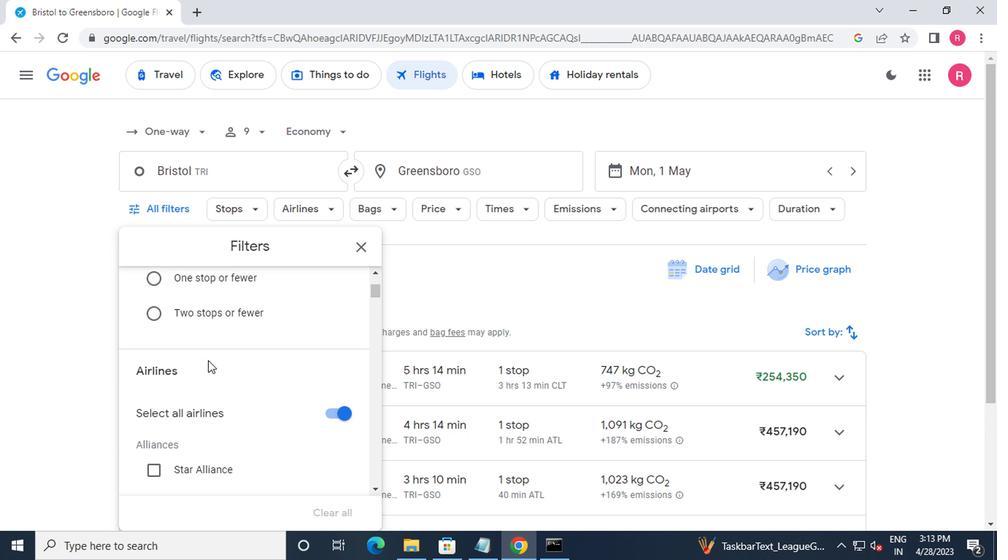 
Action: Mouse scrolled (204, 361) with delta (0, 0)
Screenshot: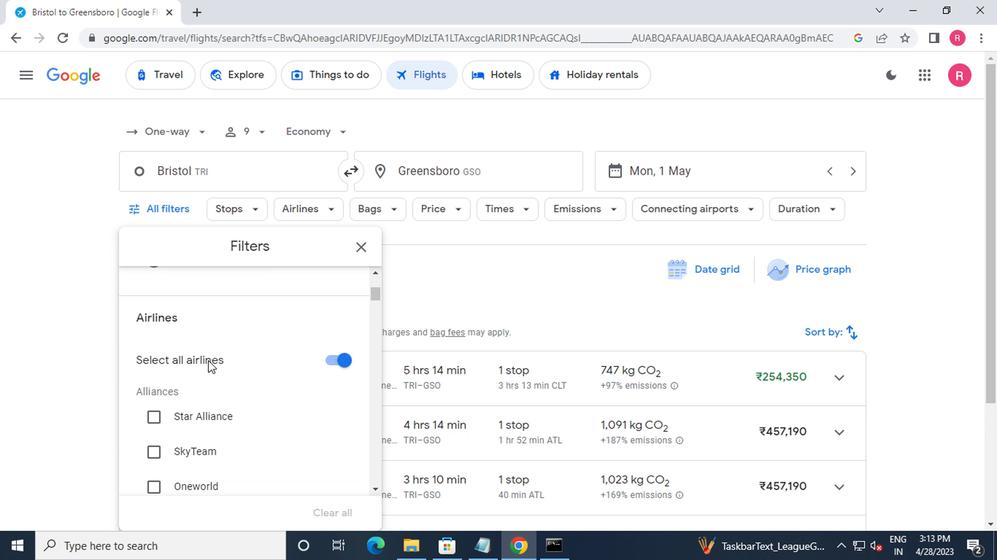 
Action: Mouse scrolled (204, 361) with delta (0, 0)
Screenshot: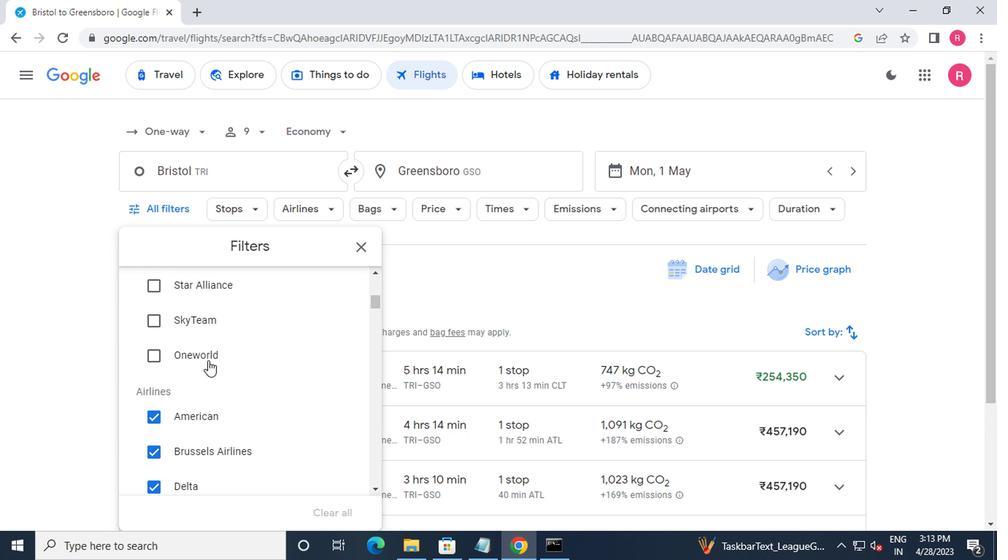 
Action: Mouse scrolled (204, 361) with delta (0, 0)
Screenshot: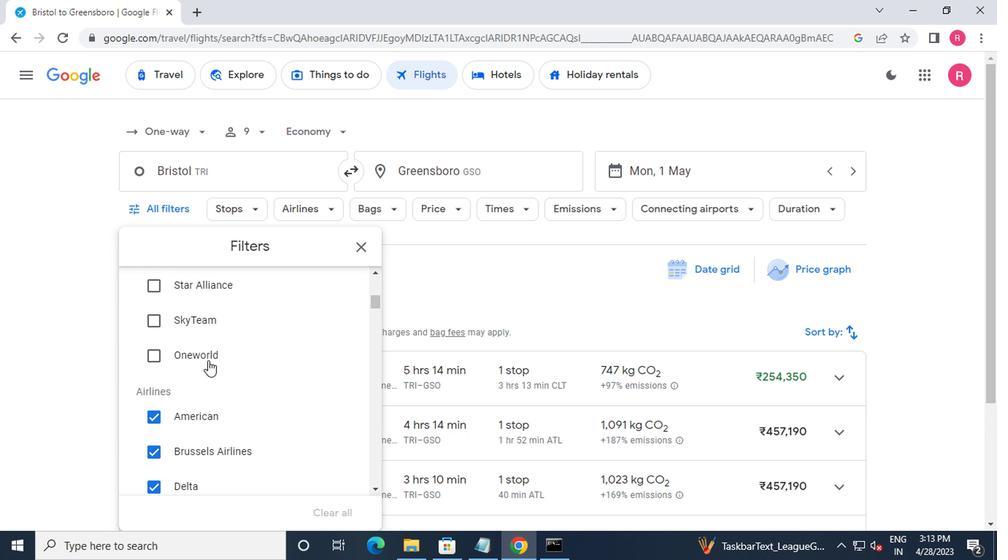 
Action: Mouse scrolled (204, 362) with delta (0, 1)
Screenshot: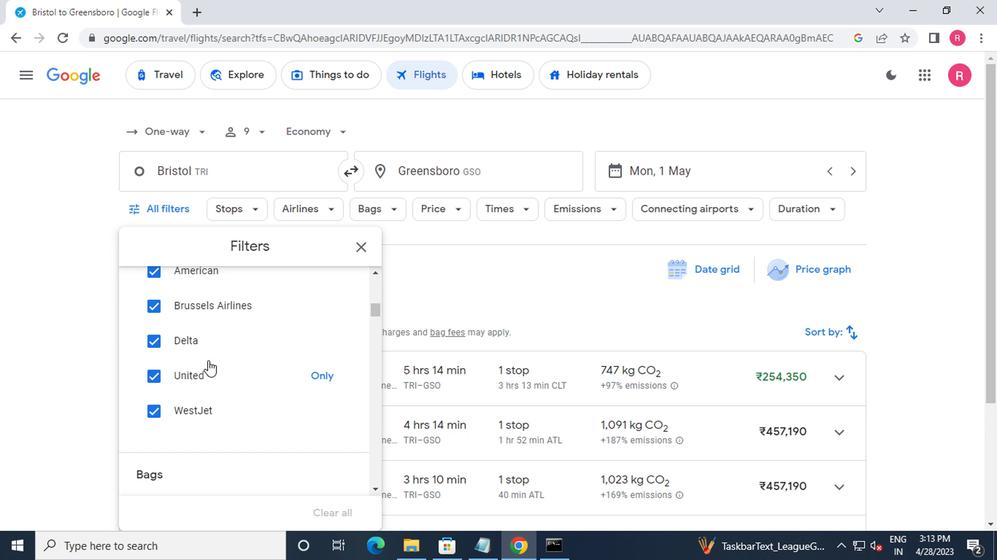 
Action: Mouse scrolled (204, 362) with delta (0, 1)
Screenshot: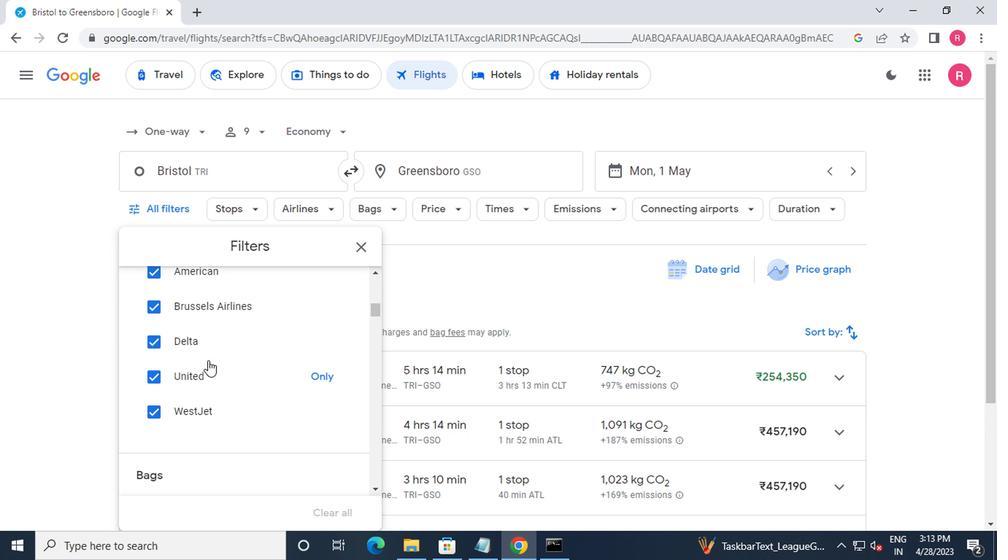 
Action: Mouse moved to (241, 367)
Screenshot: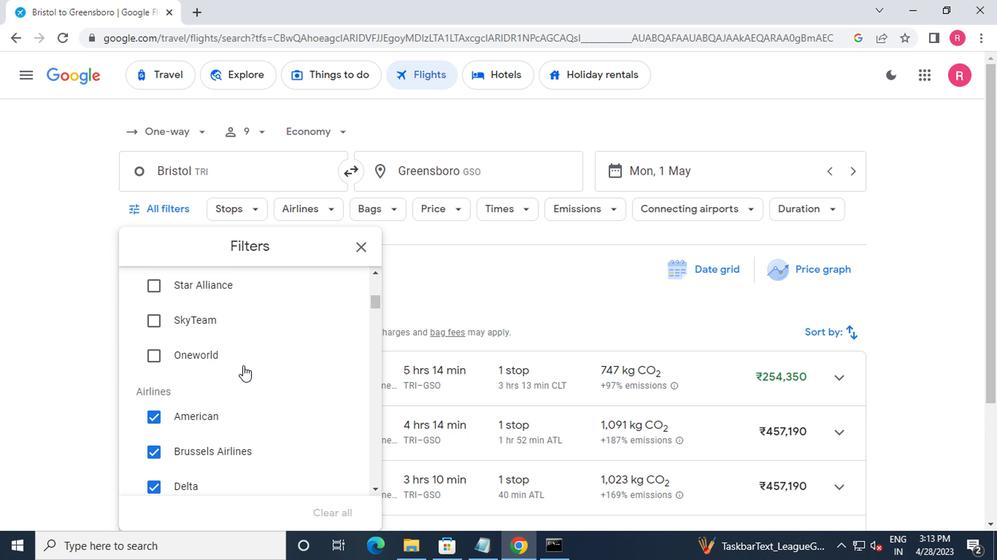 
Action: Mouse scrolled (241, 367) with delta (0, 0)
Screenshot: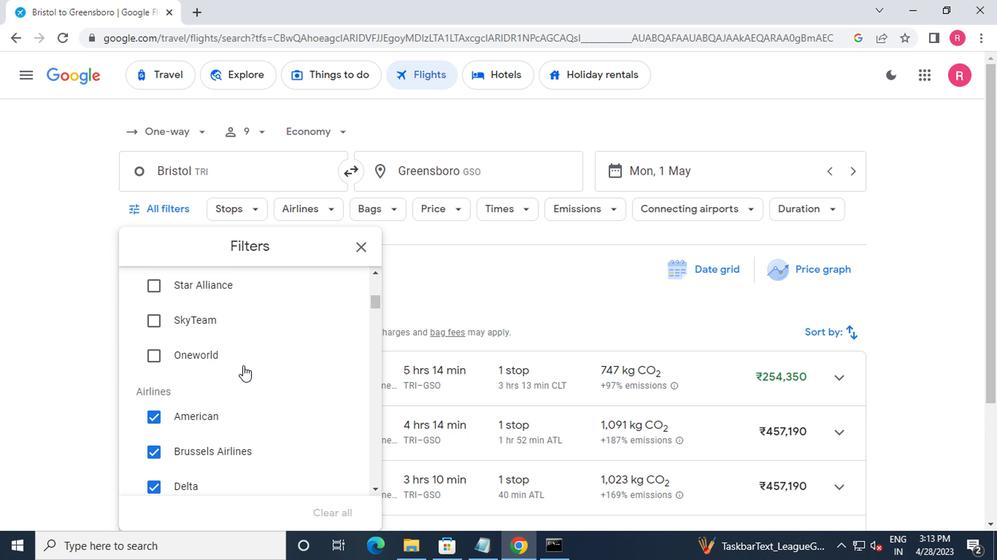 
Action: Mouse scrolled (241, 367) with delta (0, 0)
Screenshot: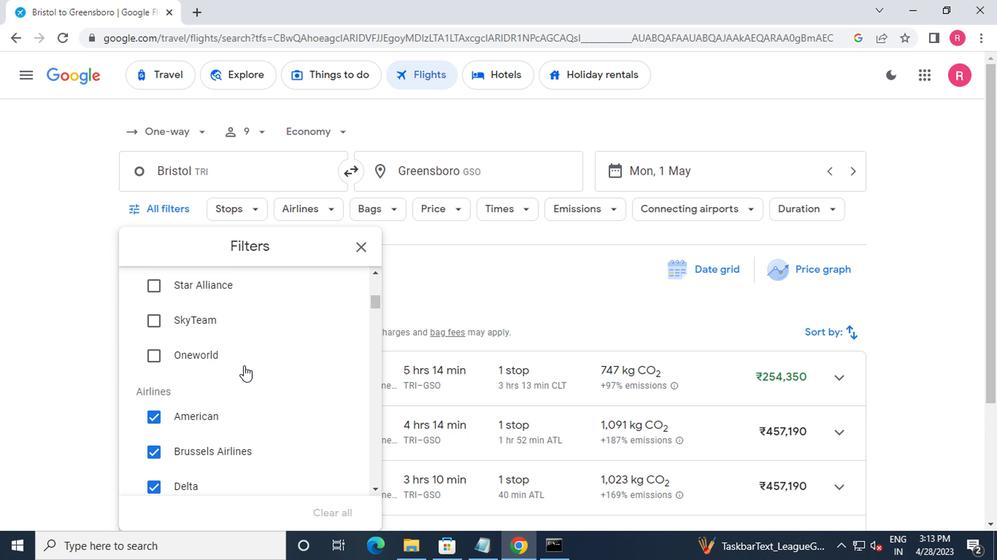 
Action: Mouse moved to (242, 366)
Screenshot: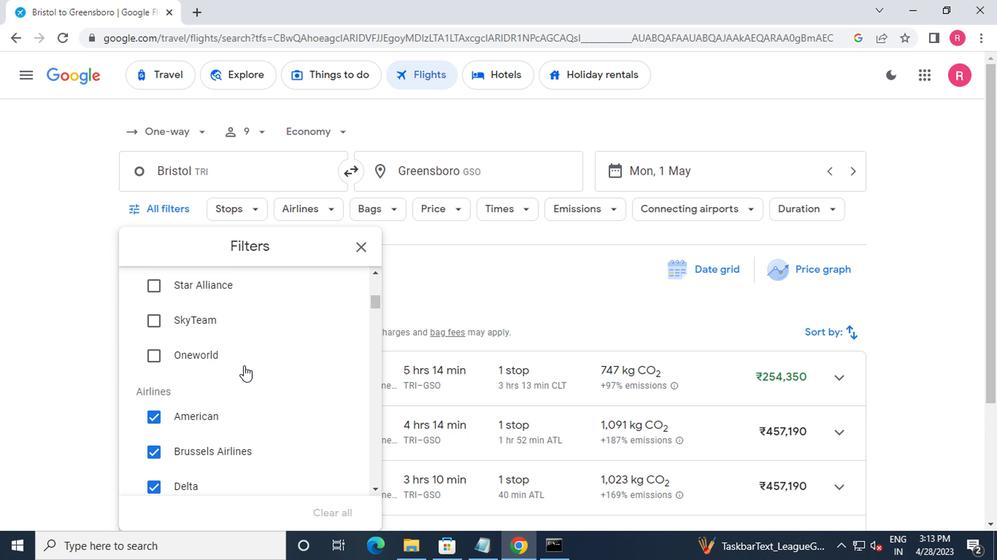 
Action: Mouse scrolled (242, 367) with delta (0, 0)
Screenshot: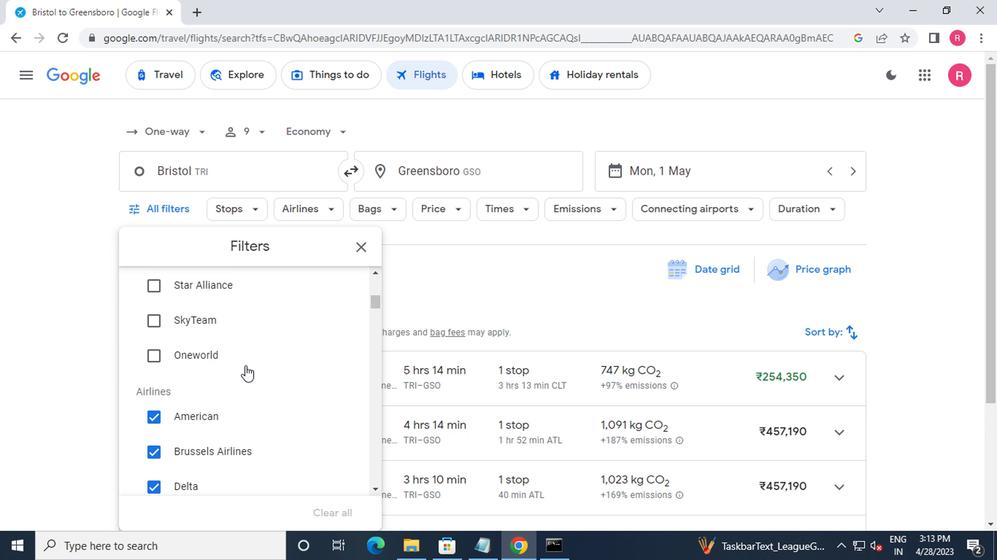 
Action: Mouse moved to (337, 450)
Screenshot: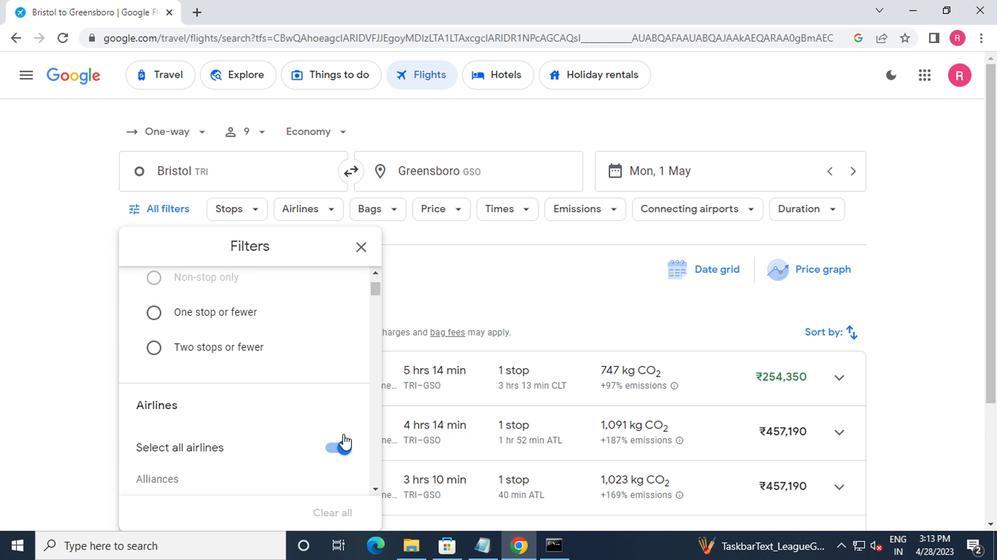 
Action: Mouse pressed left at (337, 450)
Screenshot: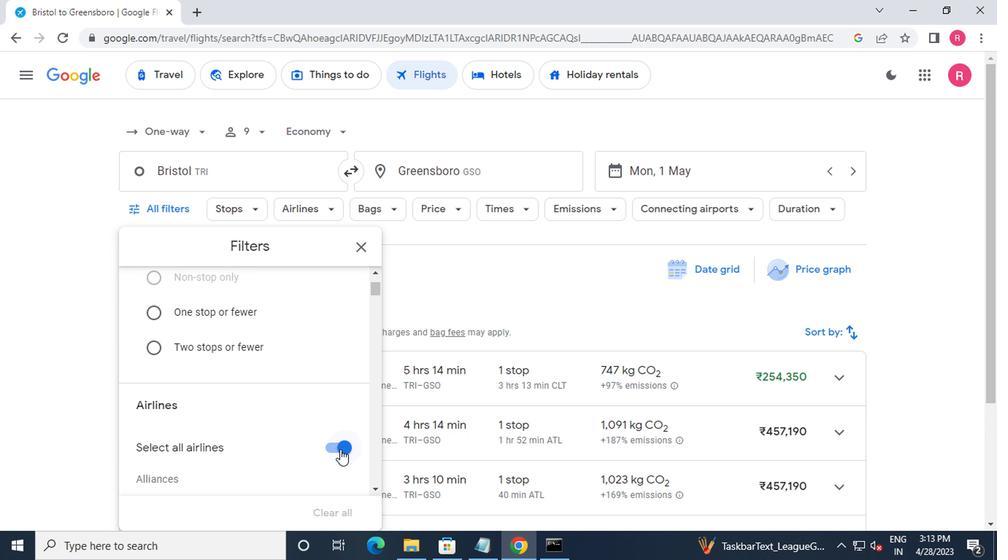 
Action: Mouse moved to (334, 444)
Screenshot: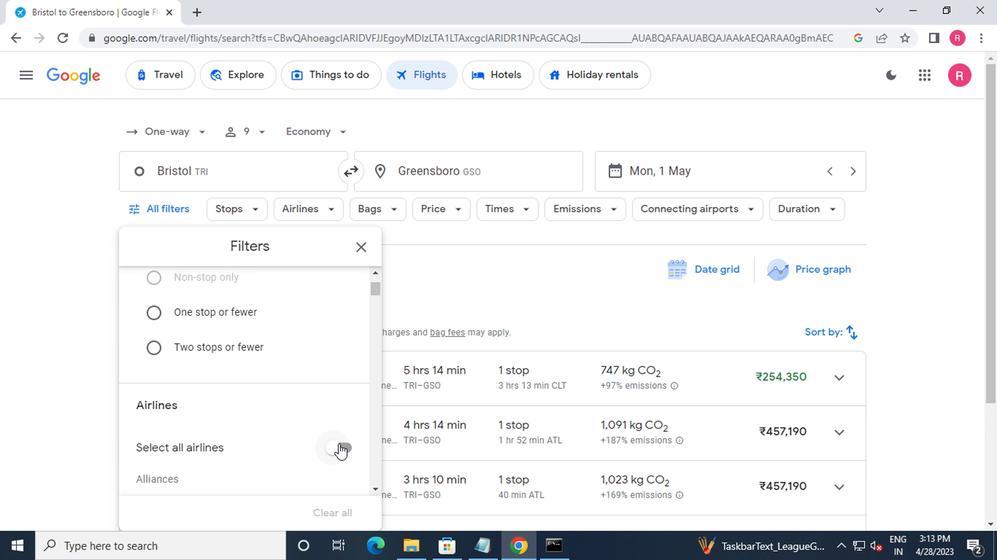 
Action: Mouse scrolled (334, 442) with delta (0, -1)
Screenshot: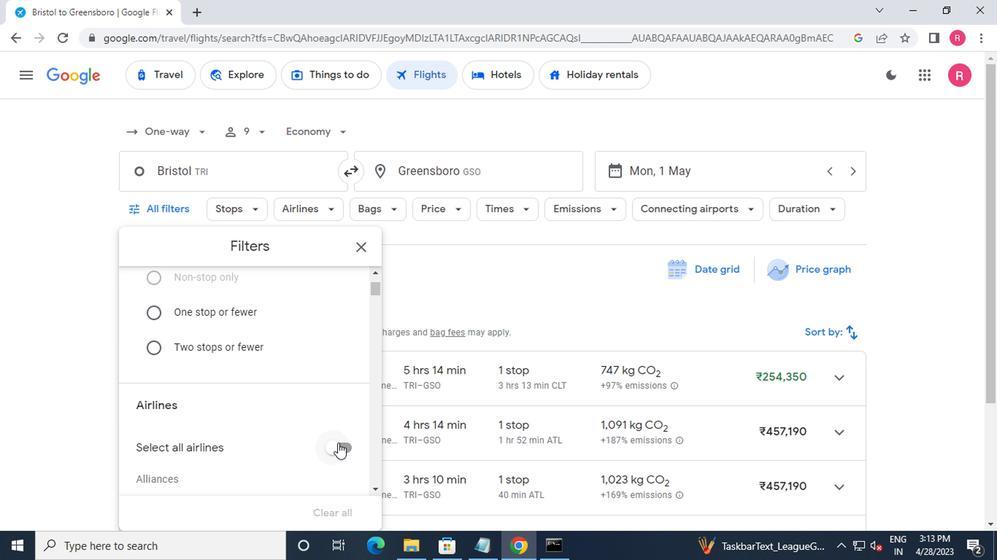 
Action: Mouse moved to (326, 439)
Screenshot: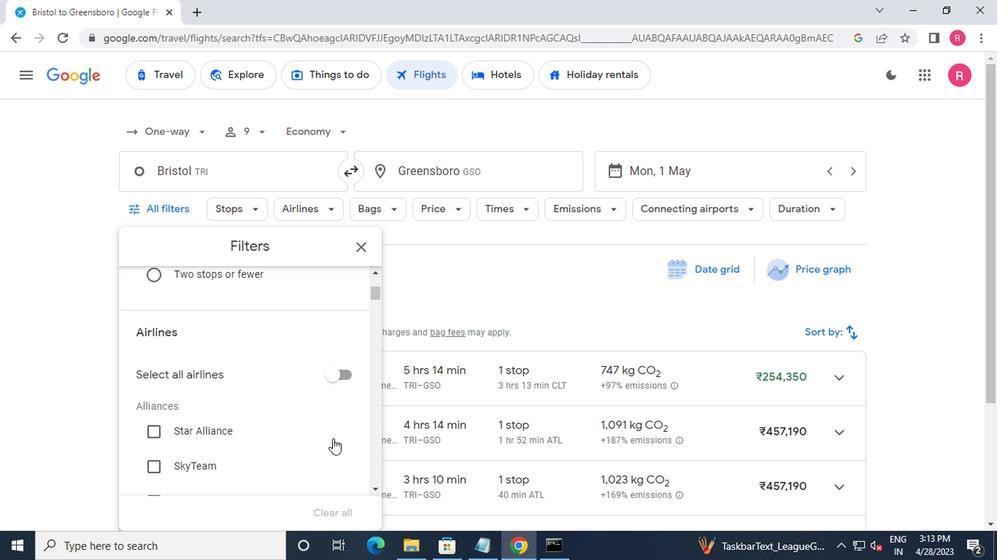 
Action: Mouse scrolled (326, 438) with delta (0, 0)
Screenshot: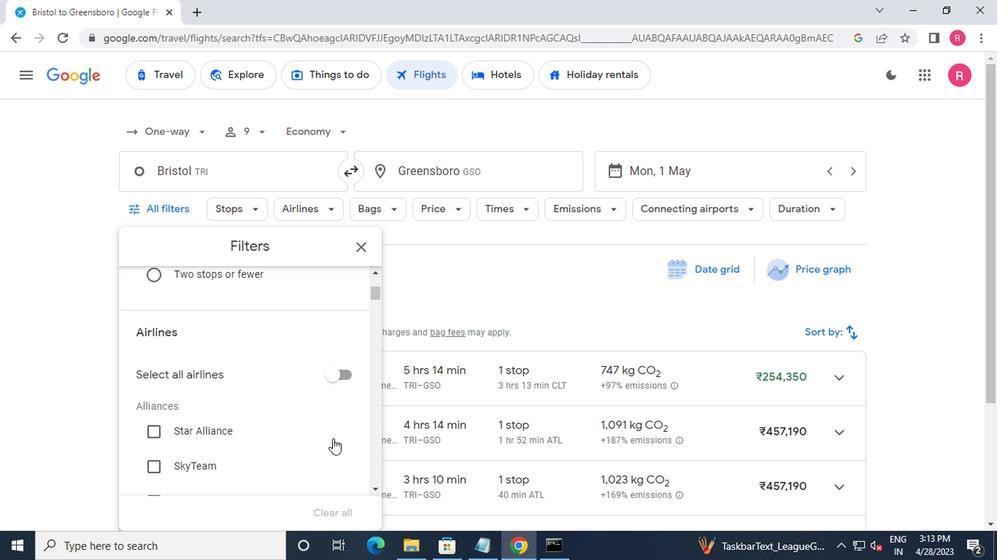 
Action: Mouse moved to (318, 439)
Screenshot: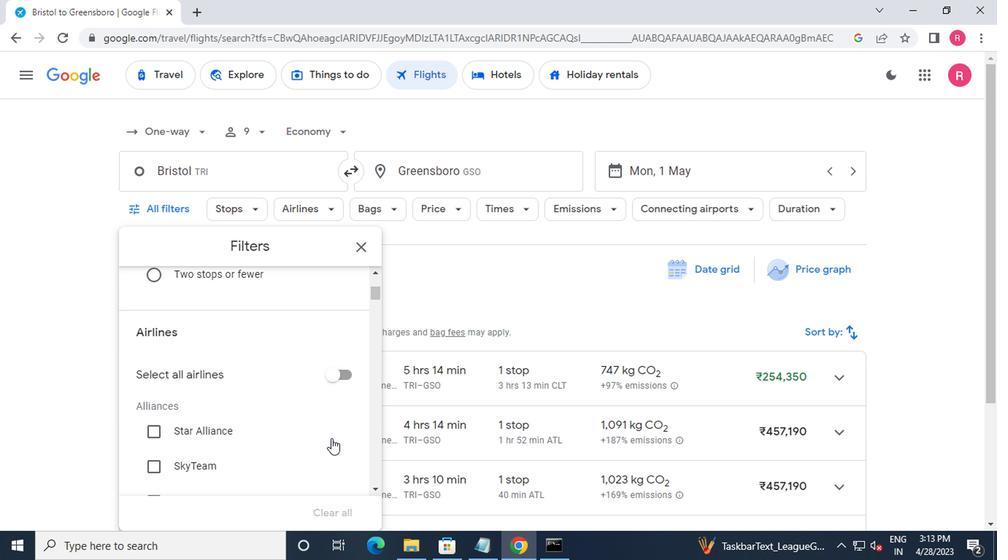 
Action: Mouse scrolled (318, 438) with delta (0, 0)
Screenshot: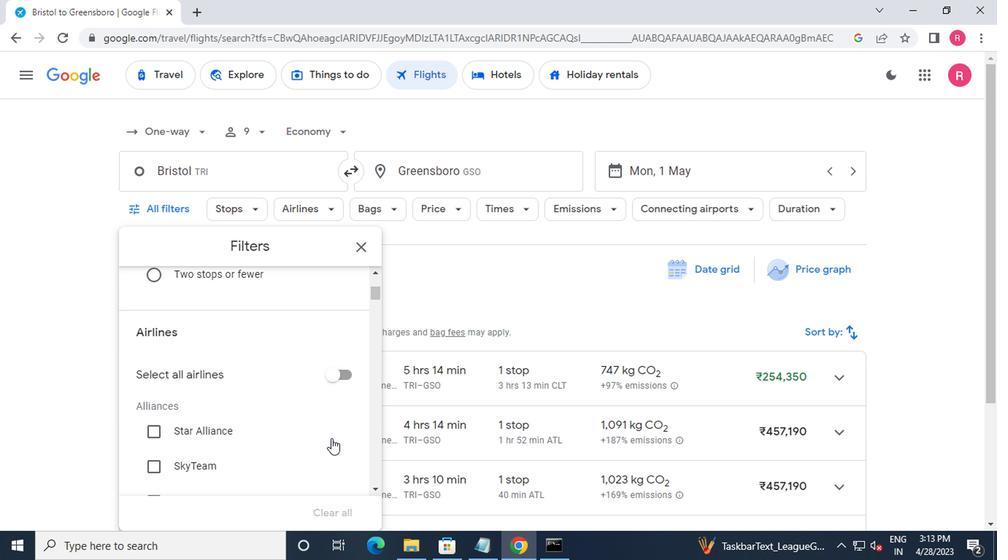 
Action: Mouse moved to (315, 439)
Screenshot: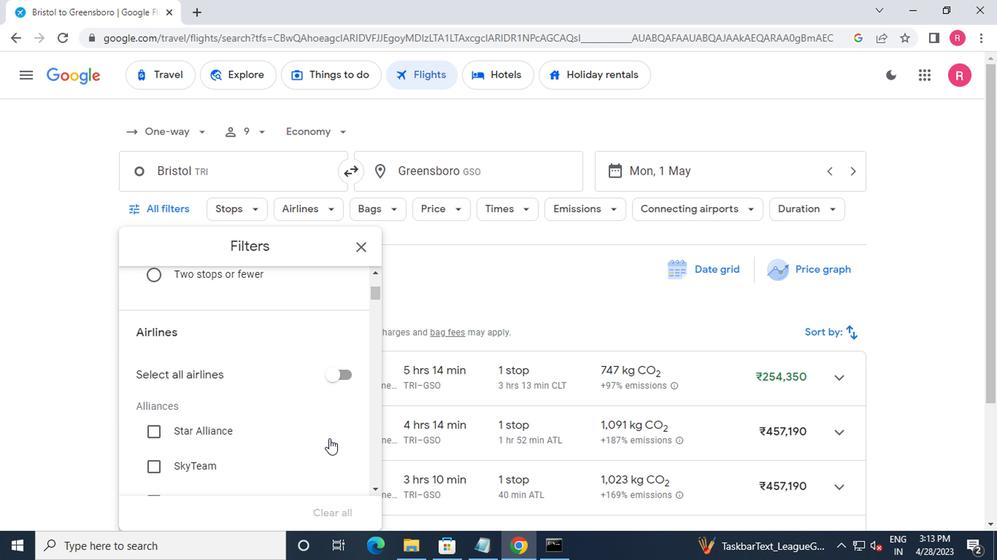 
Action: Mouse scrolled (315, 438) with delta (0, 0)
Screenshot: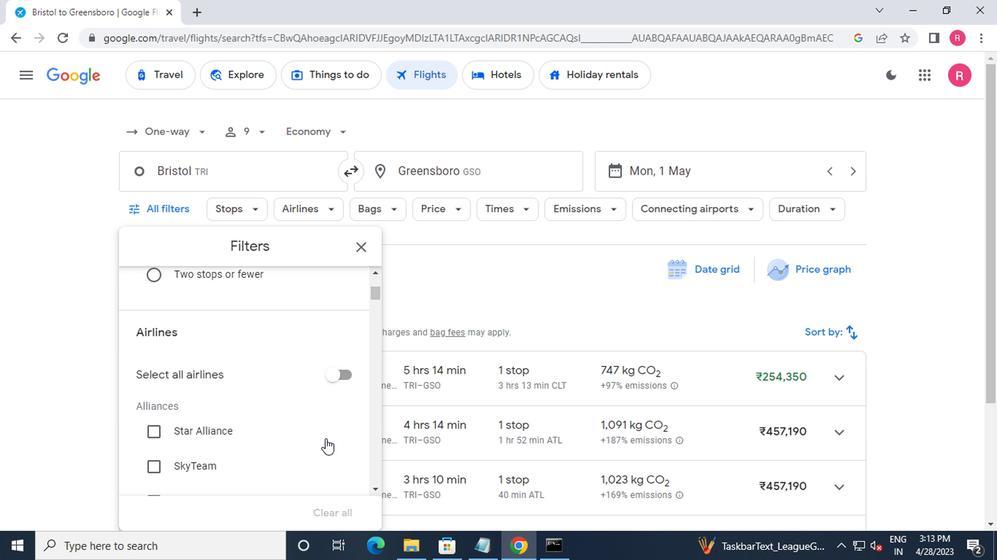 
Action: Mouse moved to (312, 439)
Screenshot: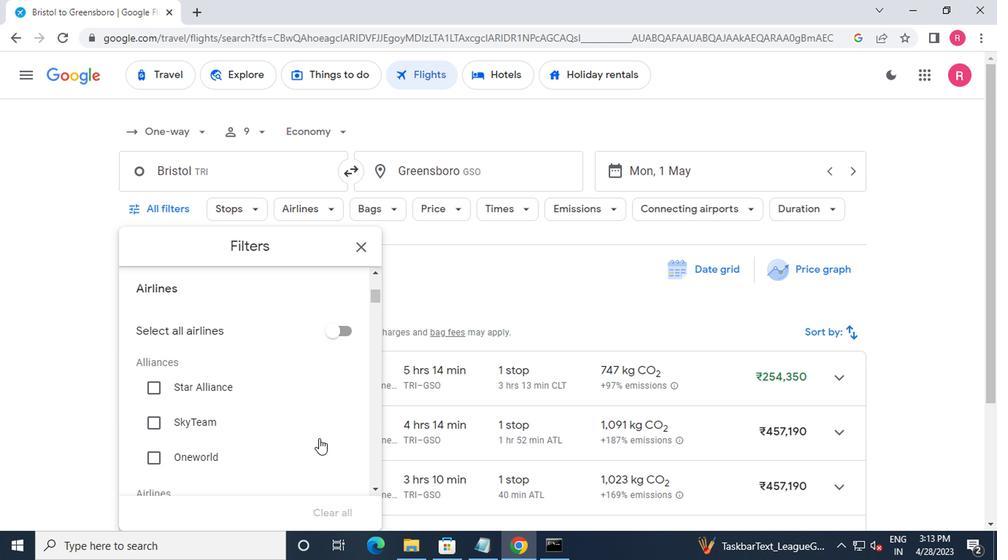 
Action: Mouse scrolled (312, 438) with delta (0, 0)
Screenshot: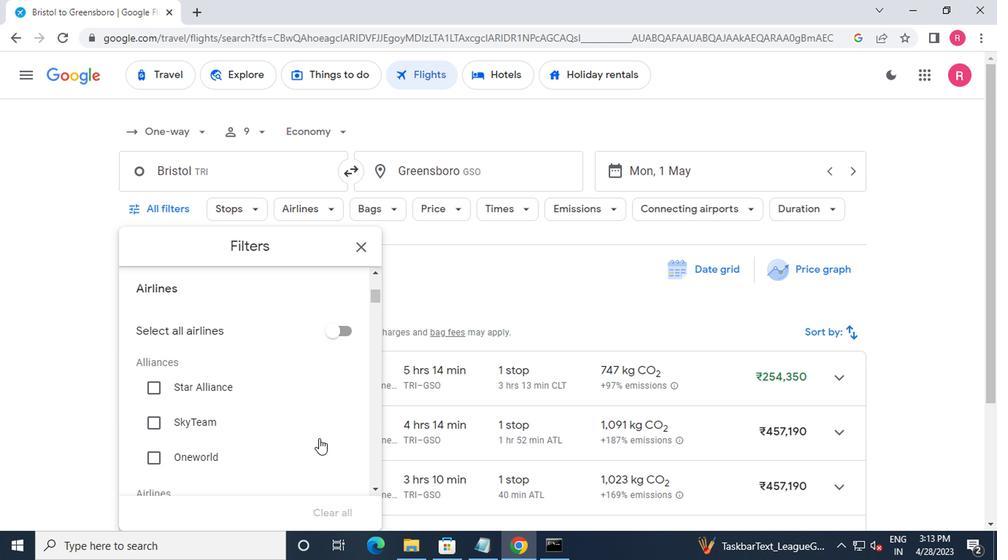 
Action: Mouse moved to (306, 438)
Screenshot: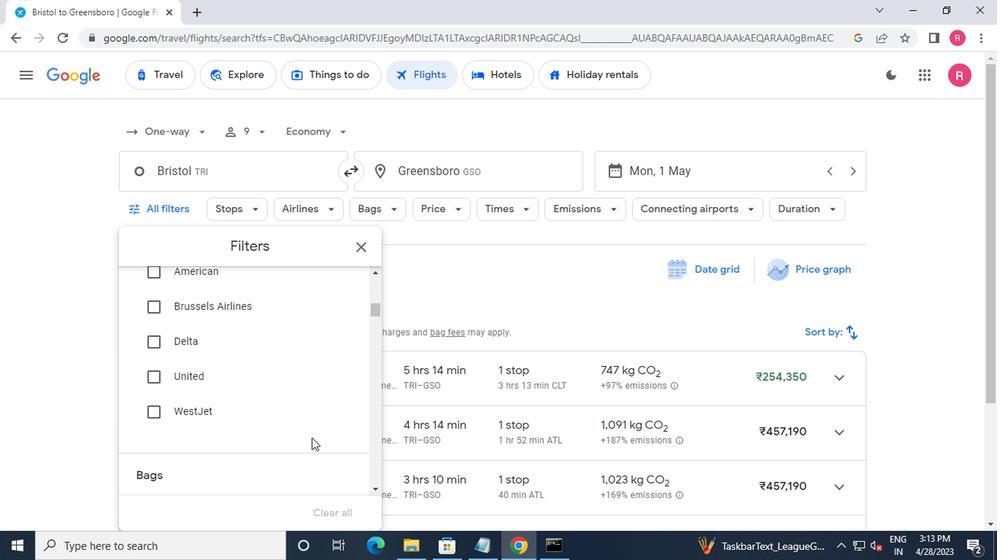 
Action: Mouse scrolled (306, 437) with delta (0, -1)
Screenshot: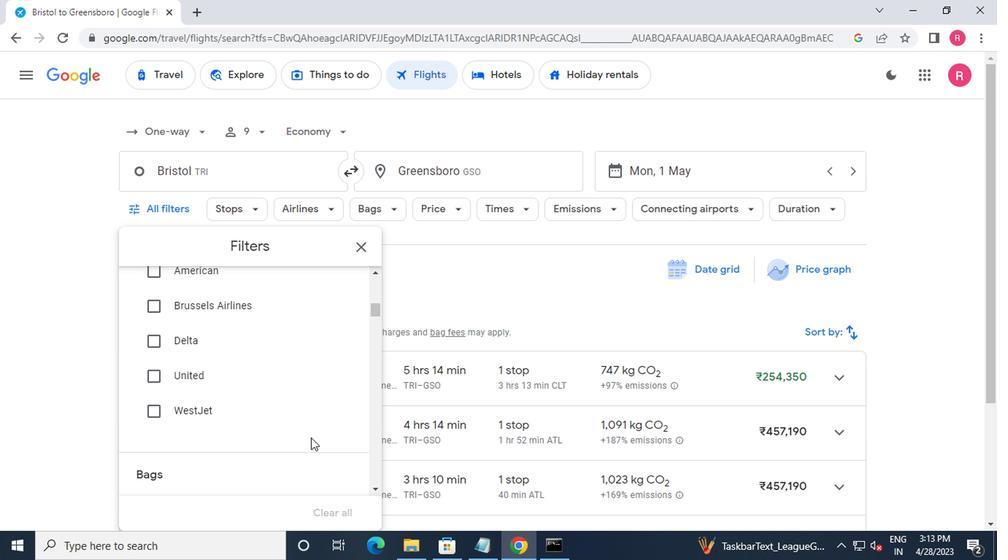 
Action: Mouse scrolled (306, 437) with delta (0, -1)
Screenshot: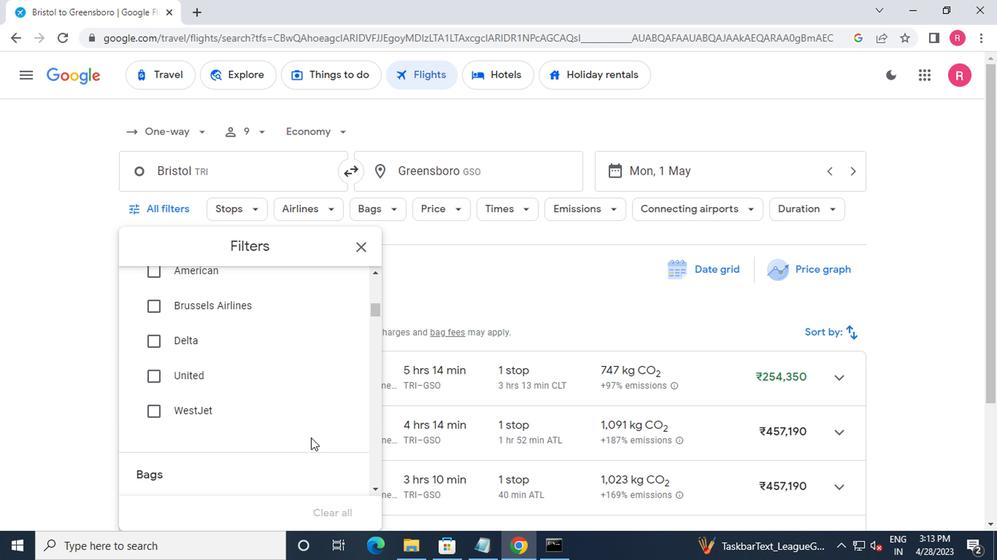 
Action: Mouse moved to (337, 376)
Screenshot: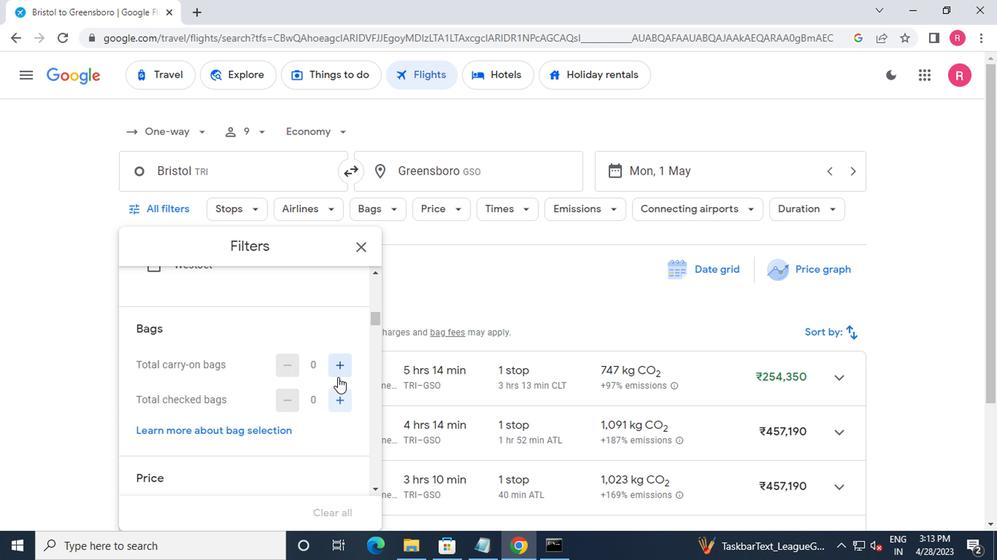 
Action: Mouse pressed left at (337, 376)
Screenshot: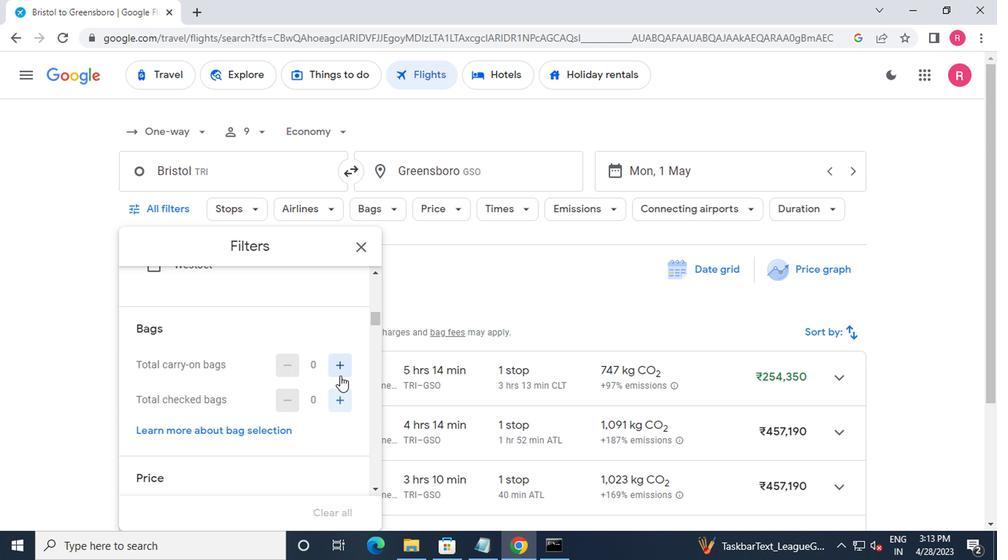 
Action: Mouse moved to (335, 378)
Screenshot: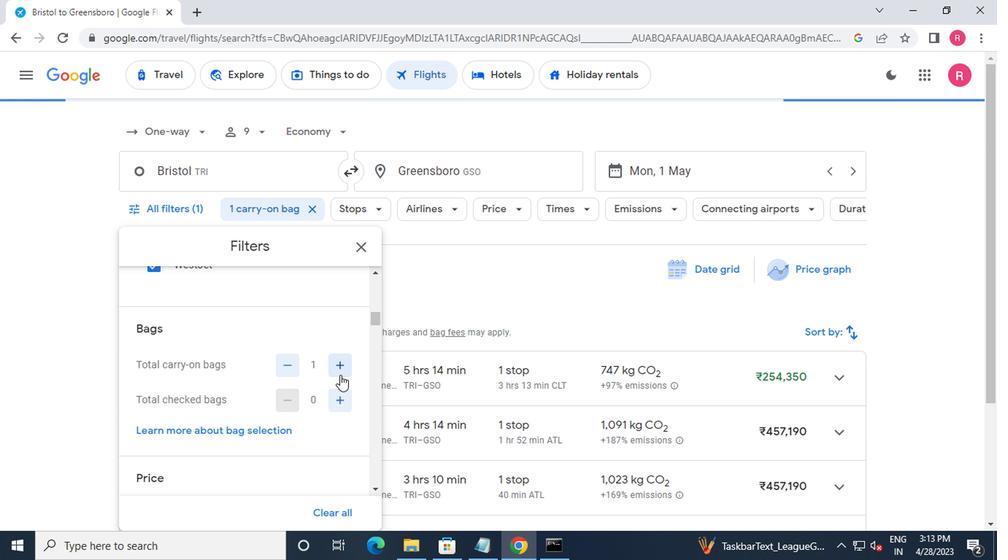 
Action: Mouse scrolled (335, 377) with delta (0, -1)
Screenshot: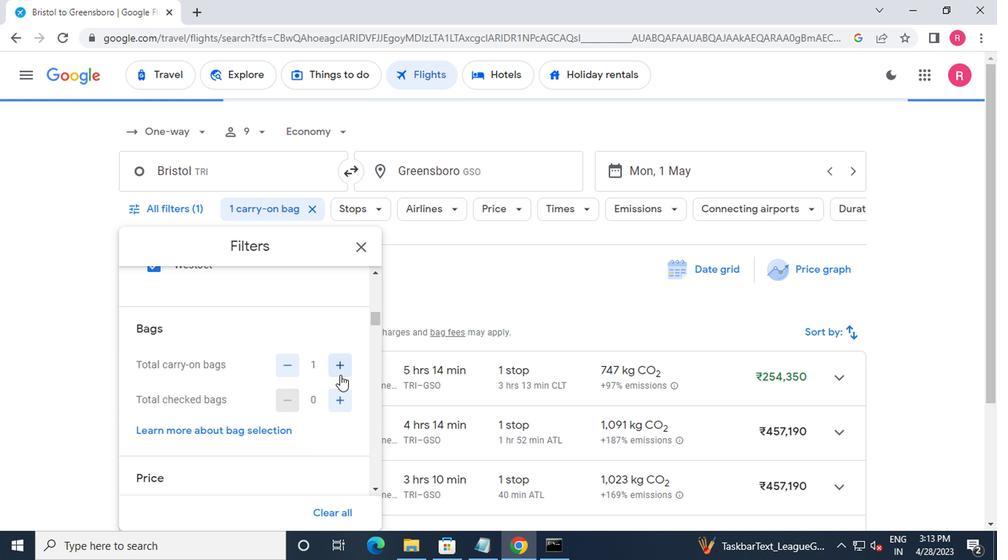 
Action: Mouse scrolled (335, 377) with delta (0, -1)
Screenshot: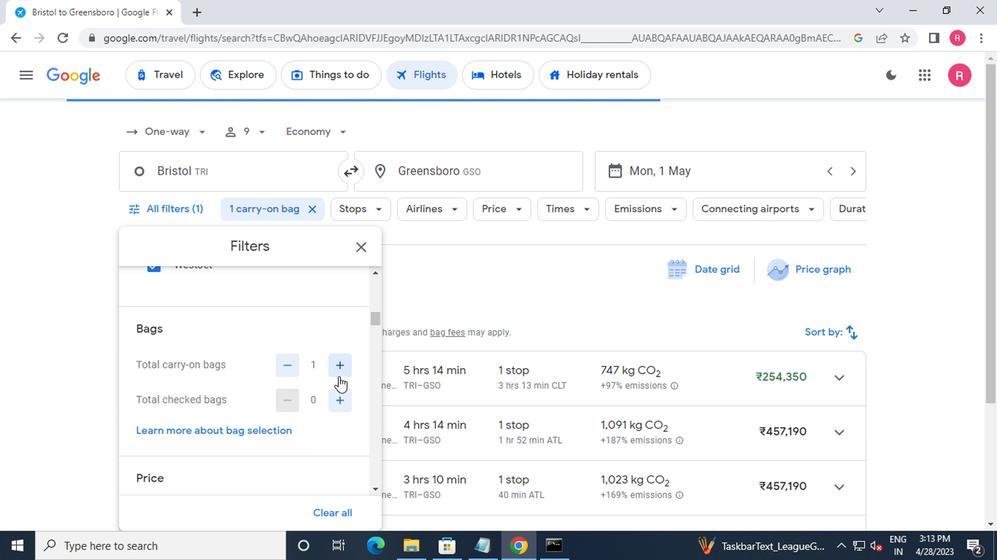 
Action: Mouse moved to (340, 397)
Screenshot: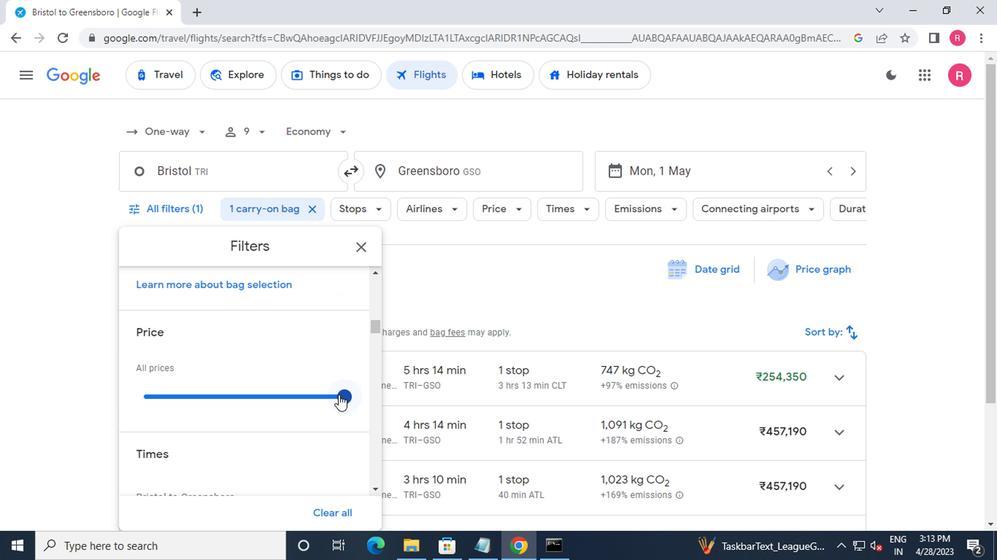 
Action: Mouse pressed left at (340, 397)
Screenshot: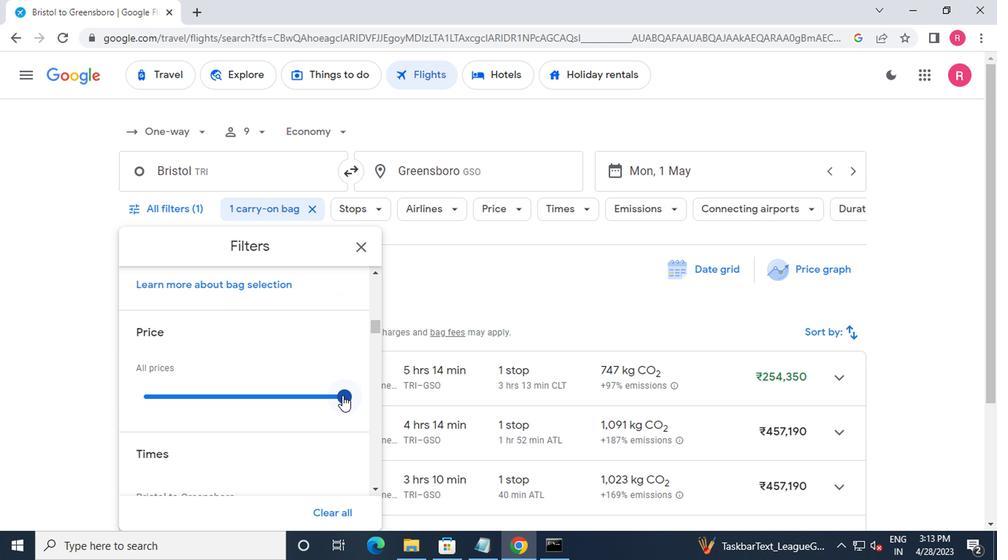 
Action: Mouse moved to (133, 399)
Screenshot: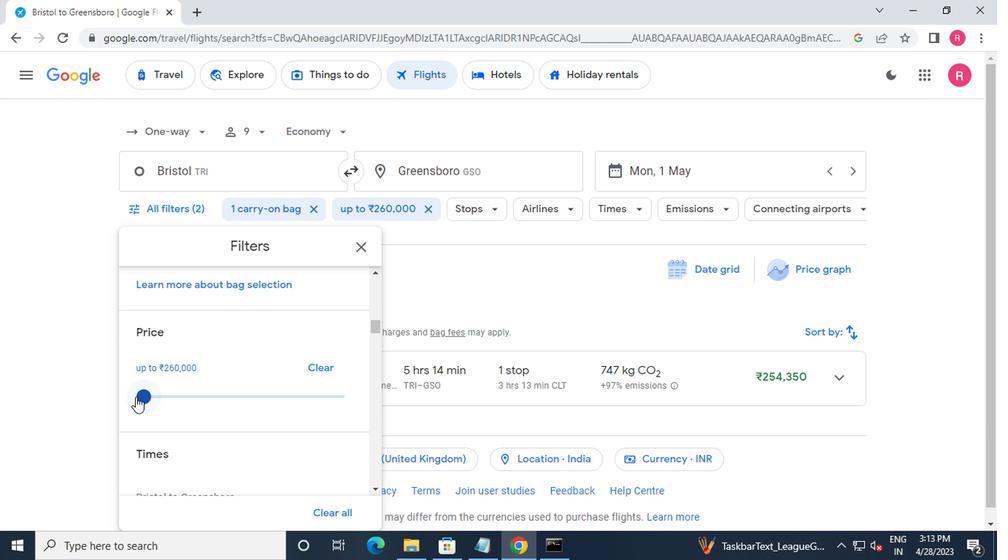 
Action: Mouse scrolled (133, 398) with delta (0, -1)
Screenshot: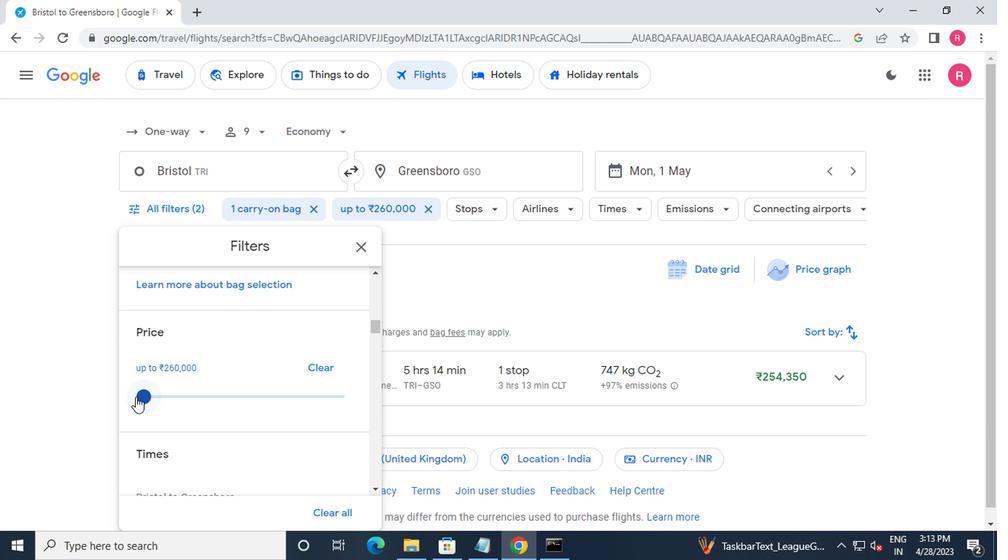 
Action: Mouse moved to (139, 404)
Screenshot: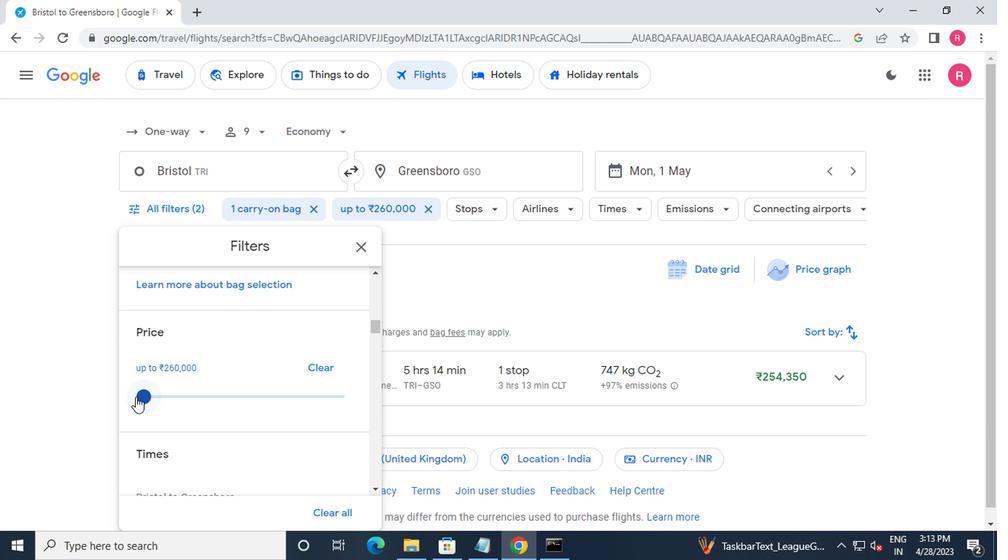 
Action: Mouse scrolled (139, 403) with delta (0, 0)
Screenshot: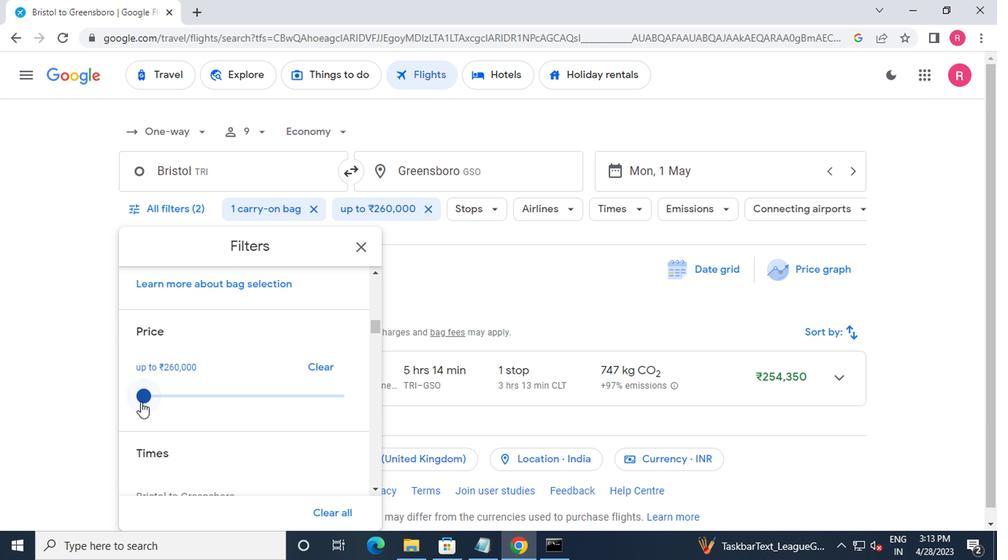 
Action: Mouse moved to (147, 417)
Screenshot: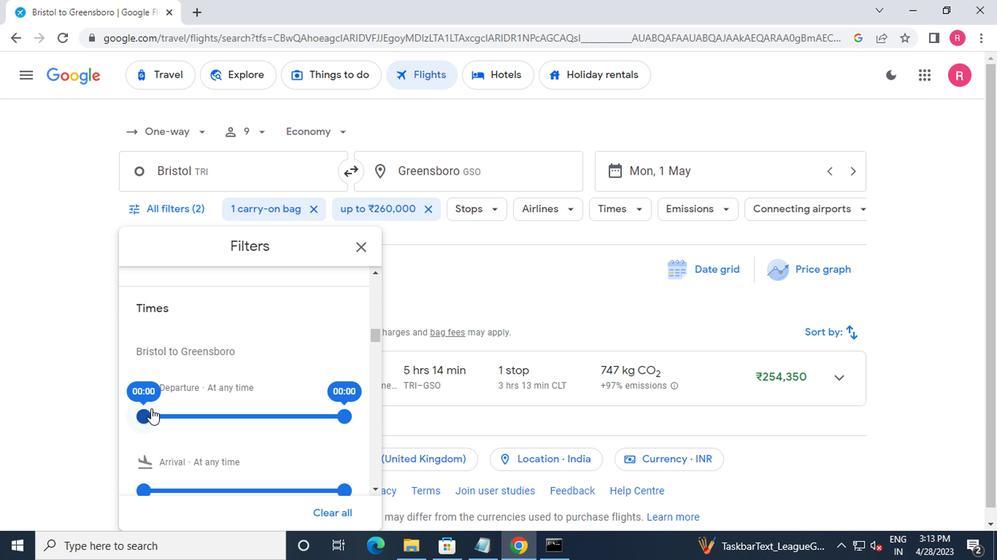 
Action: Mouse pressed left at (147, 417)
Screenshot: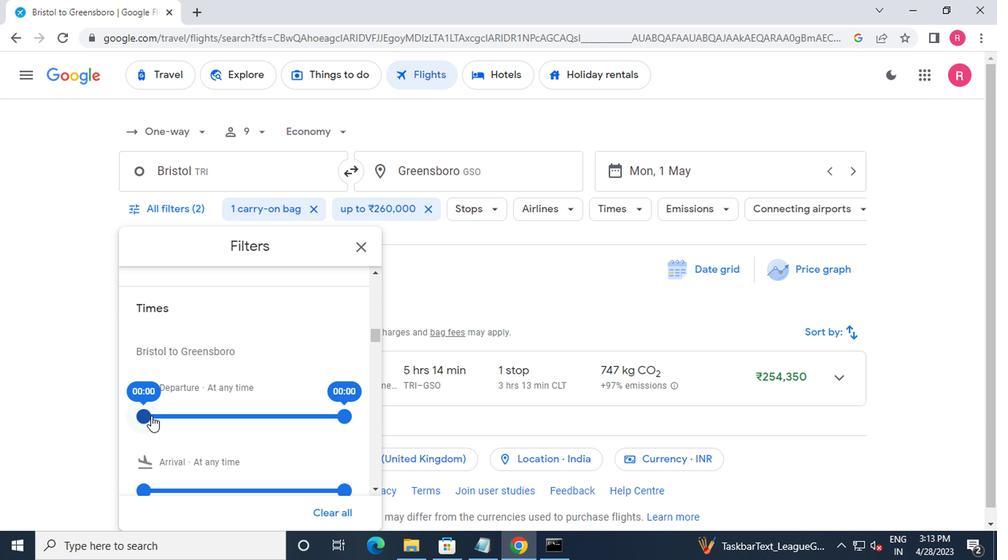 
Action: Mouse moved to (274, 427)
Screenshot: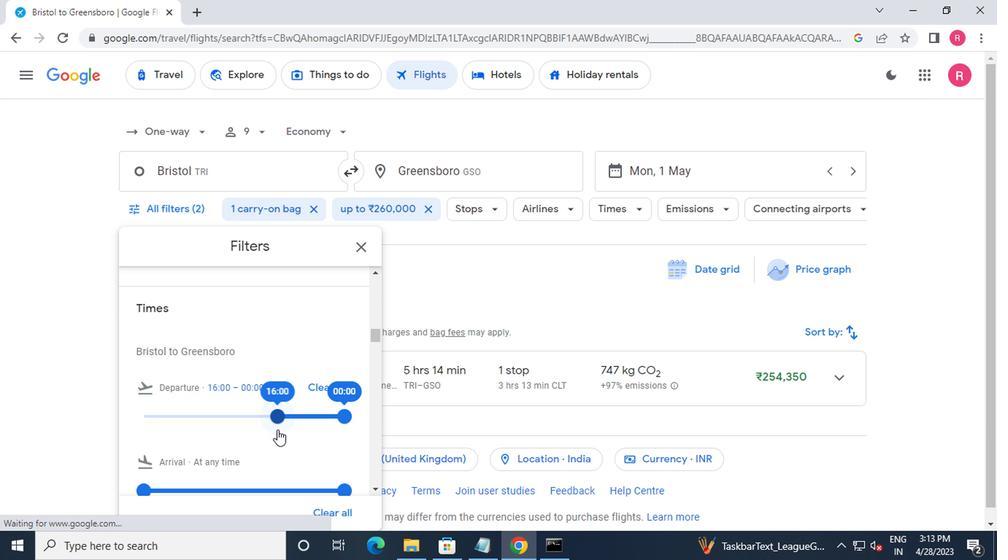 
Action: Mouse pressed left at (274, 427)
Screenshot: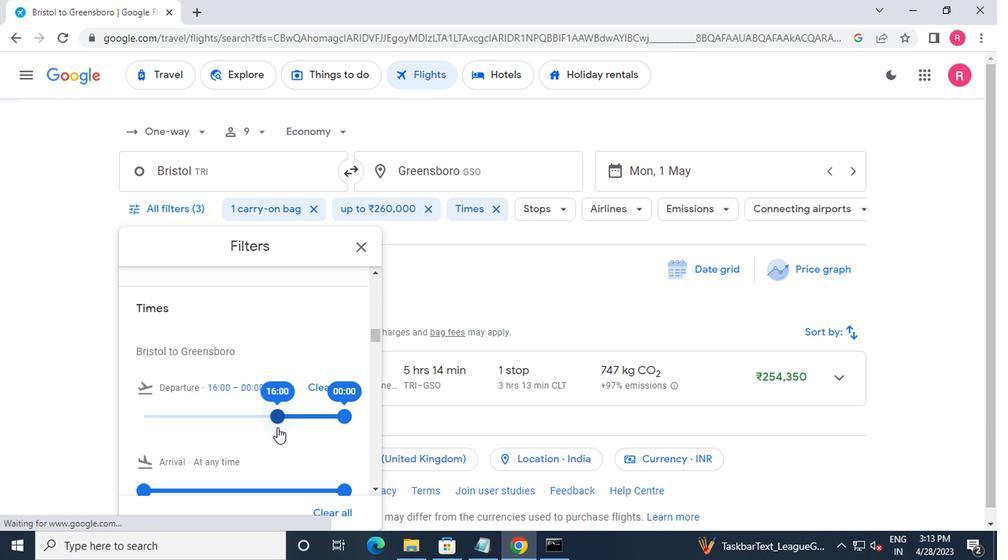 
Action: Mouse moved to (340, 417)
Screenshot: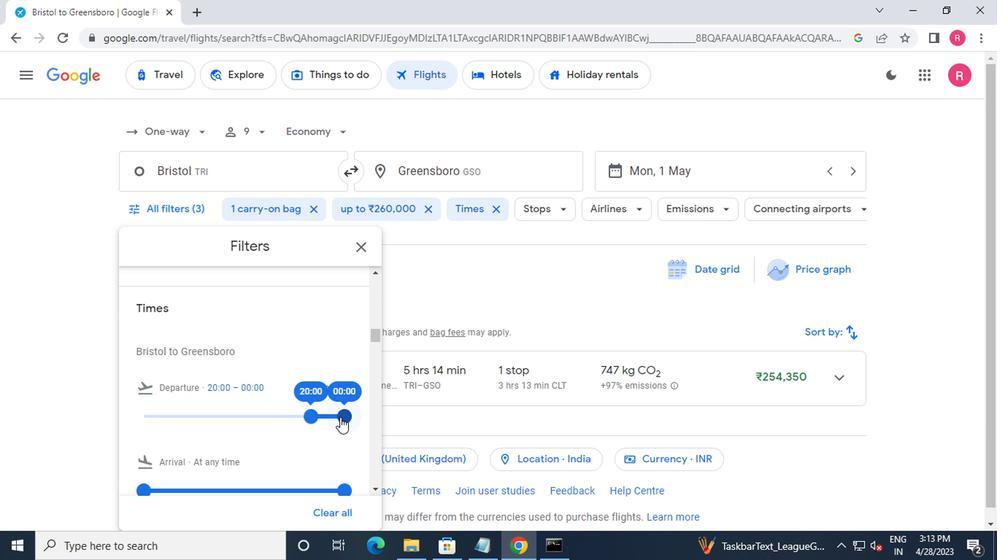 
Action: Mouse pressed left at (340, 417)
Screenshot: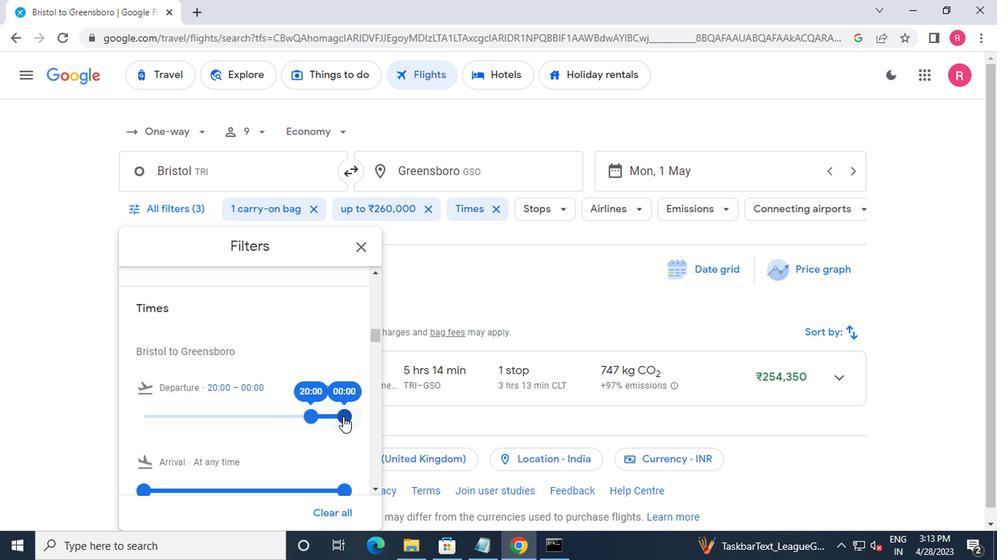 
Action: Mouse moved to (302, 422)
Screenshot: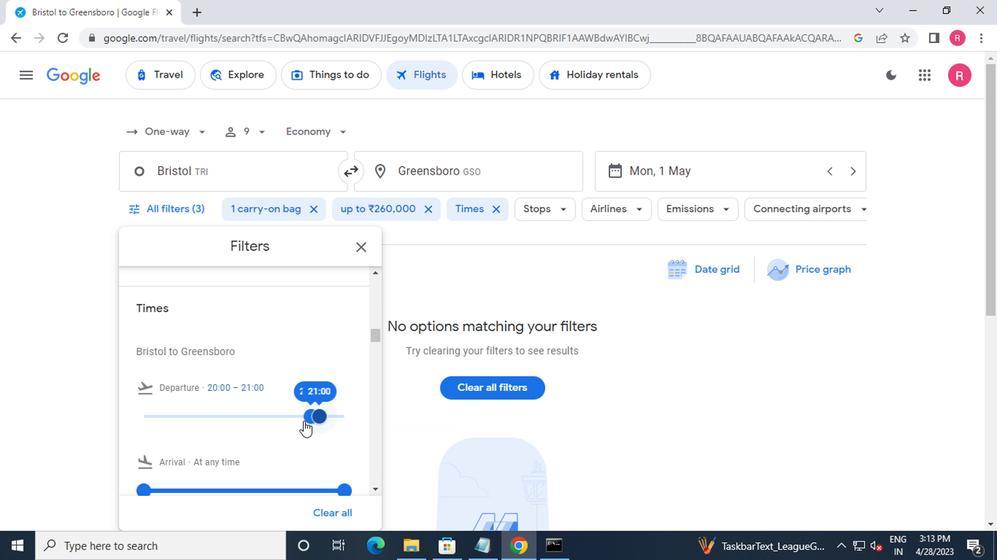
Action: Mouse scrolled (302, 422) with delta (0, 0)
Screenshot: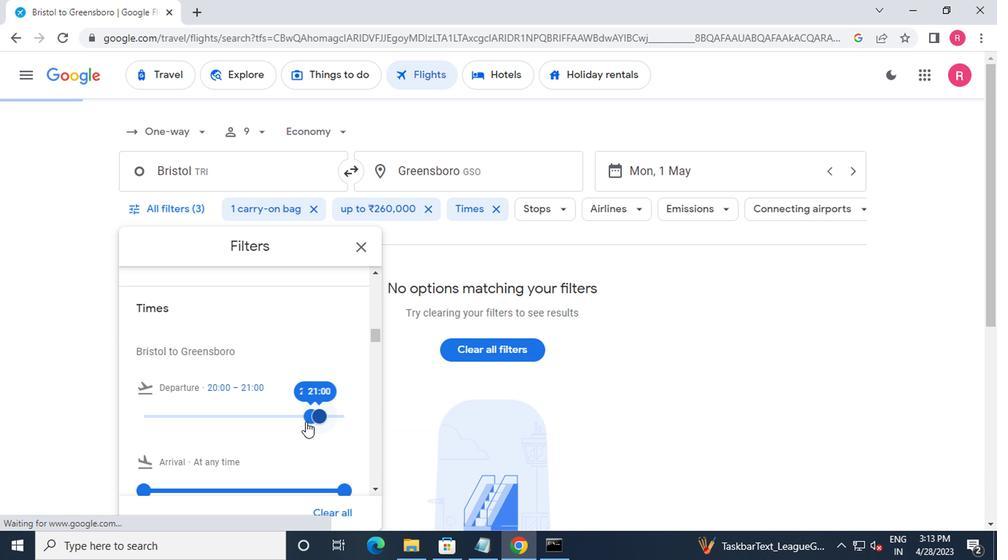 
Action: Mouse moved to (303, 424)
Screenshot: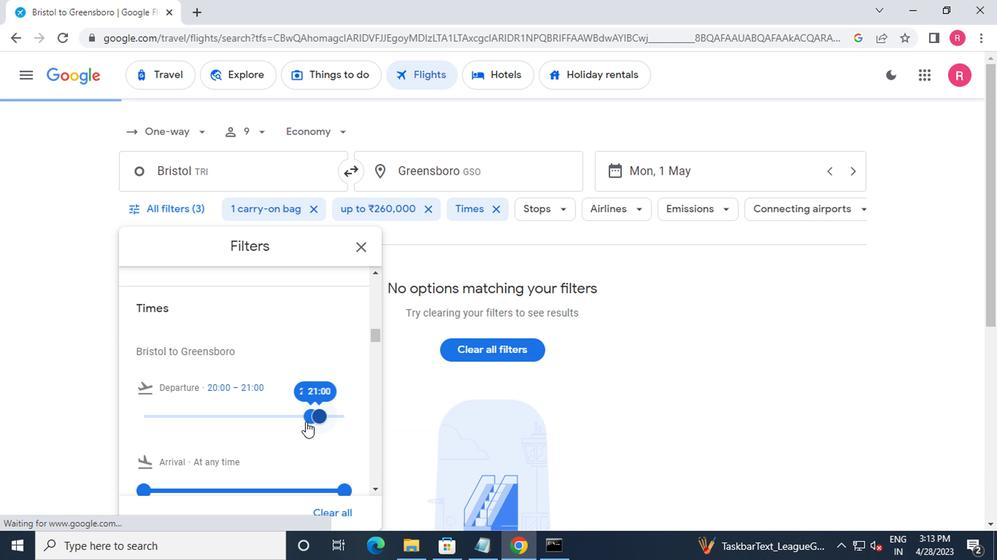 
Action: Mouse scrolled (303, 423) with delta (0, 0)
Screenshot: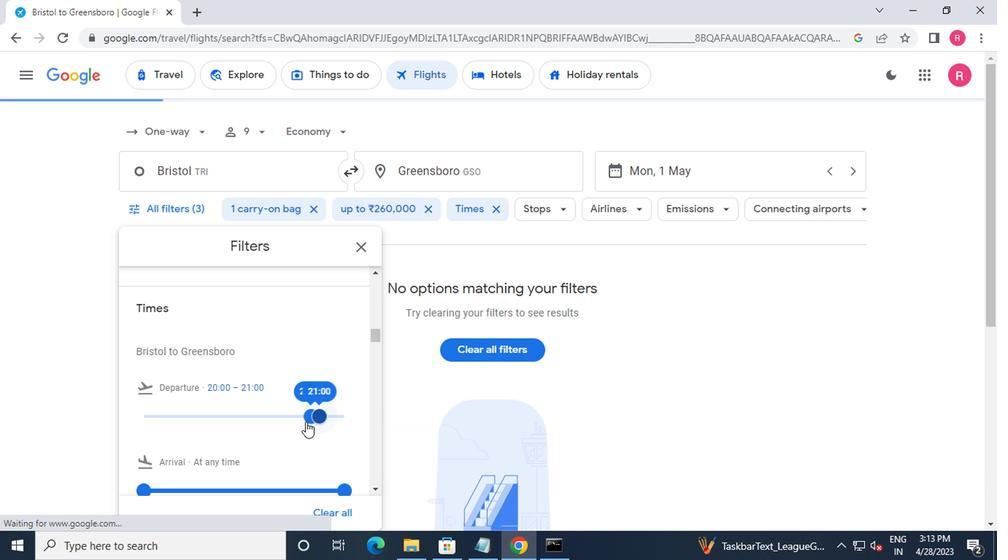 
Action: Mouse moved to (293, 417)
Screenshot: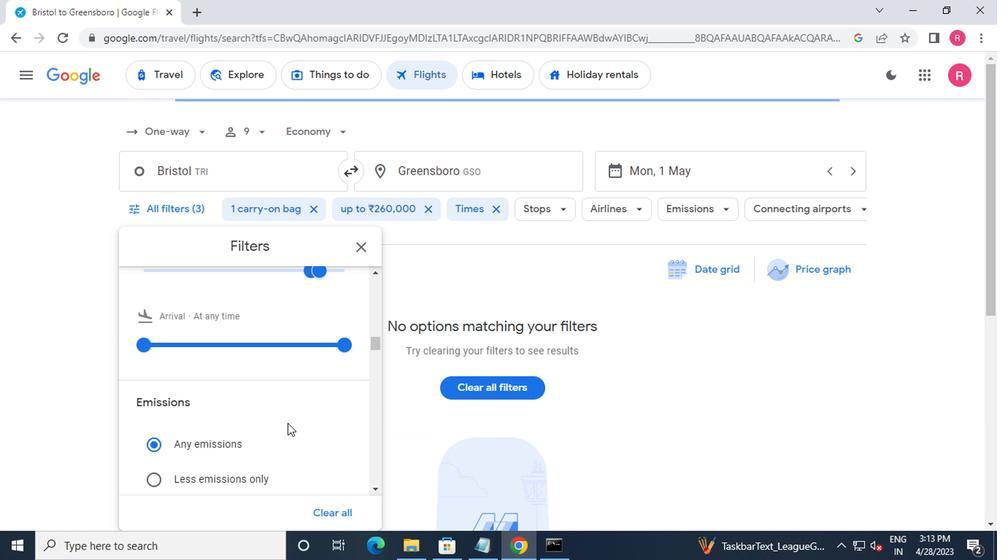 
Action: Mouse scrolled (293, 418) with delta (0, 1)
Screenshot: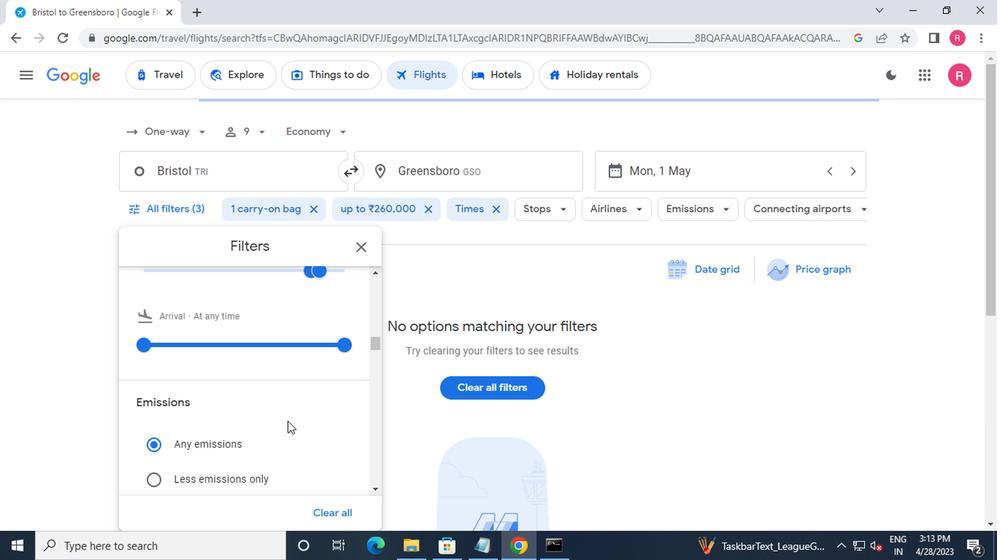 
Action: Mouse moved to (293, 414)
Screenshot: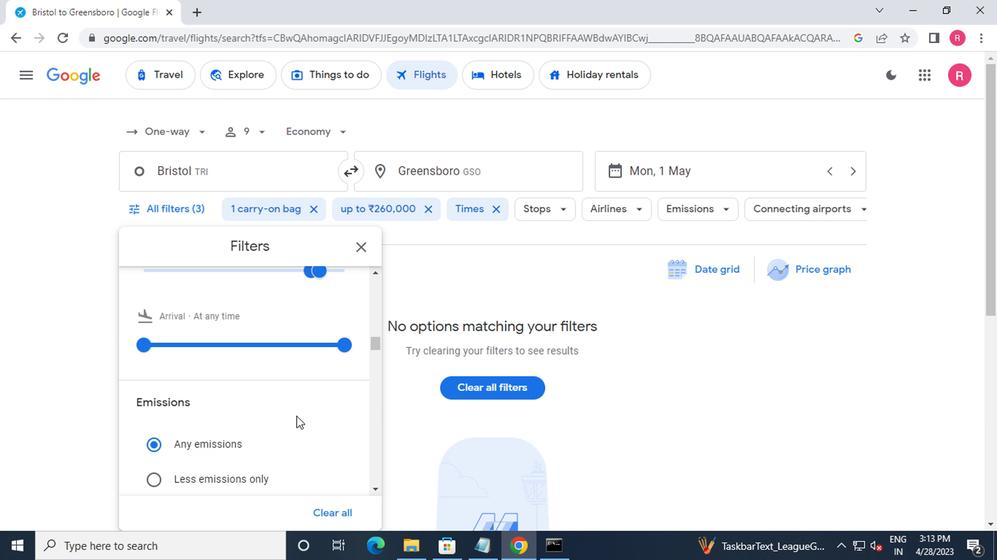 
Action: Mouse scrolled (293, 415) with delta (0, 0)
Screenshot: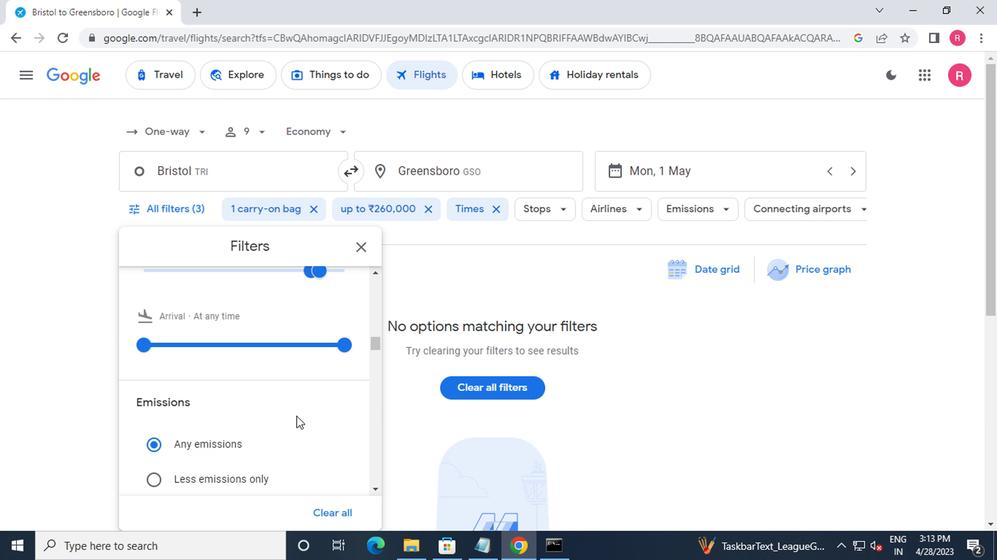 
Action: Mouse moved to (357, 251)
Screenshot: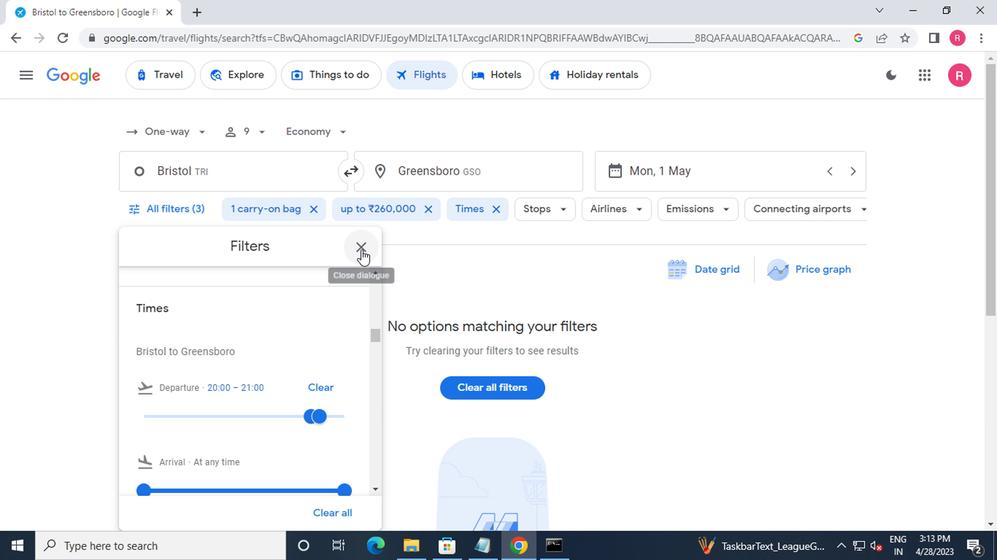 
Action: Mouse pressed left at (357, 251)
Screenshot: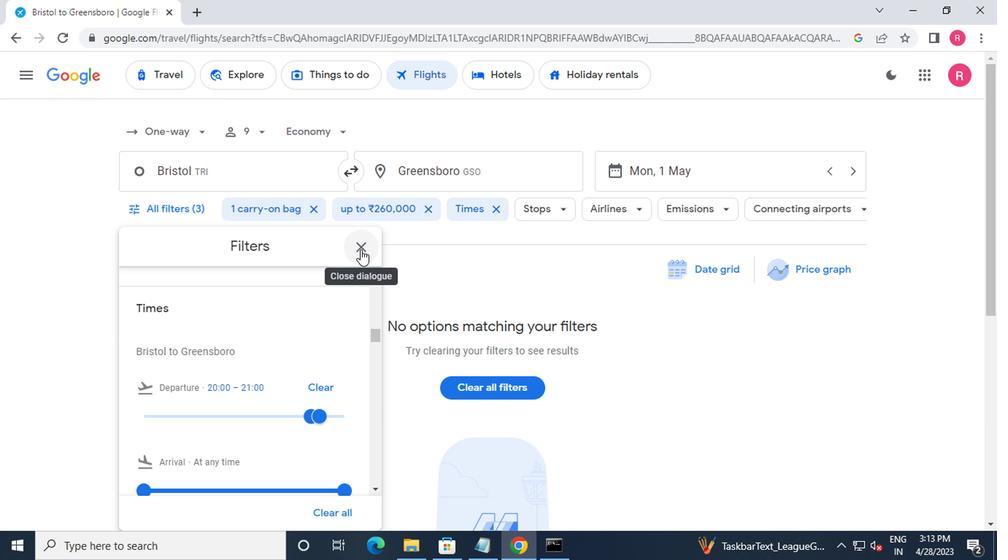 
Action: Mouse moved to (355, 251)
Screenshot: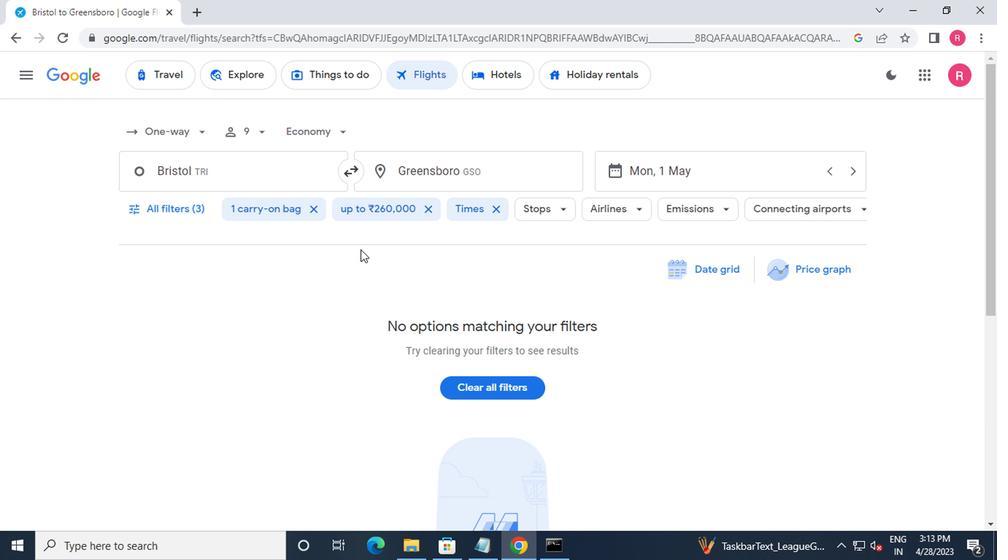 
